 Task: Search one way flight ticket for 1 adult, 1 child, 1 infant in seat in premium economy from Syracuse: Syracuse Hancock International Airport to Riverton: Central Wyoming Regional Airport (was Riverton Regional) on 8-4-2023. Choice of flights is Singapure airlines. Number of bags: 2 carry on bags and 4 checked bags. Price is upto 105000. Outbound departure time preference is 17:00.
Action: Mouse moved to (337, 284)
Screenshot: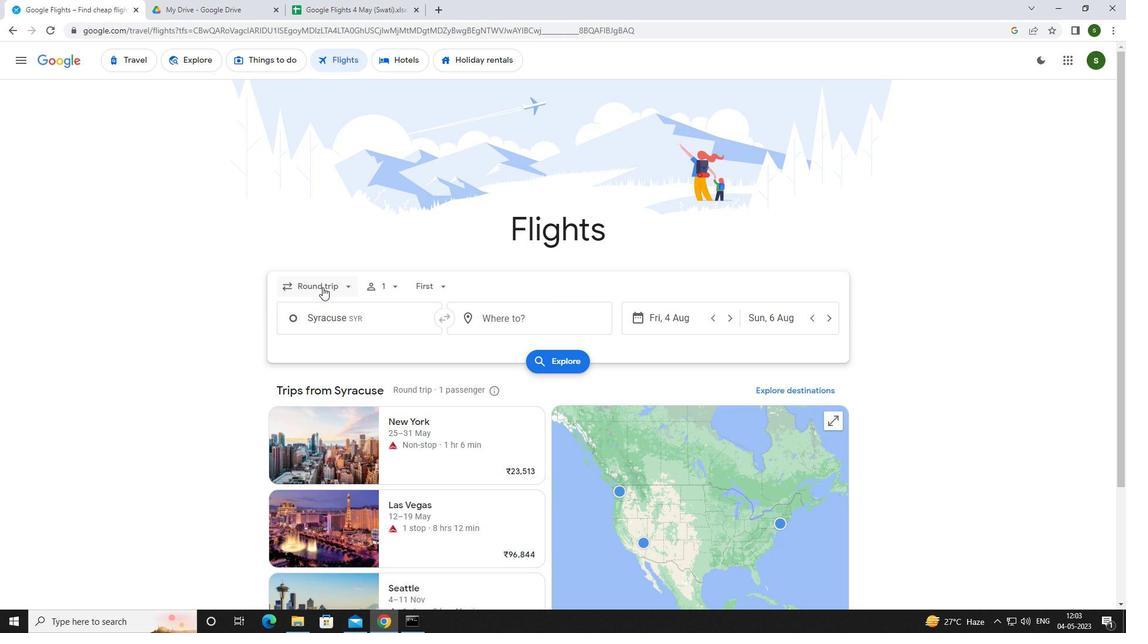 
Action: Mouse pressed left at (337, 284)
Screenshot: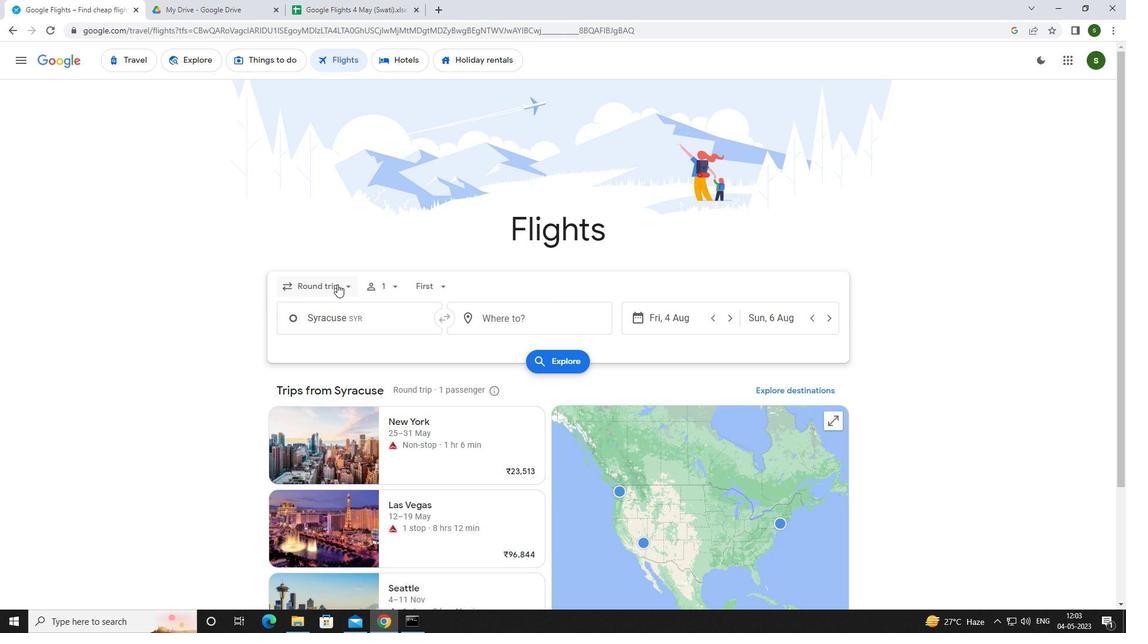 
Action: Mouse moved to (339, 341)
Screenshot: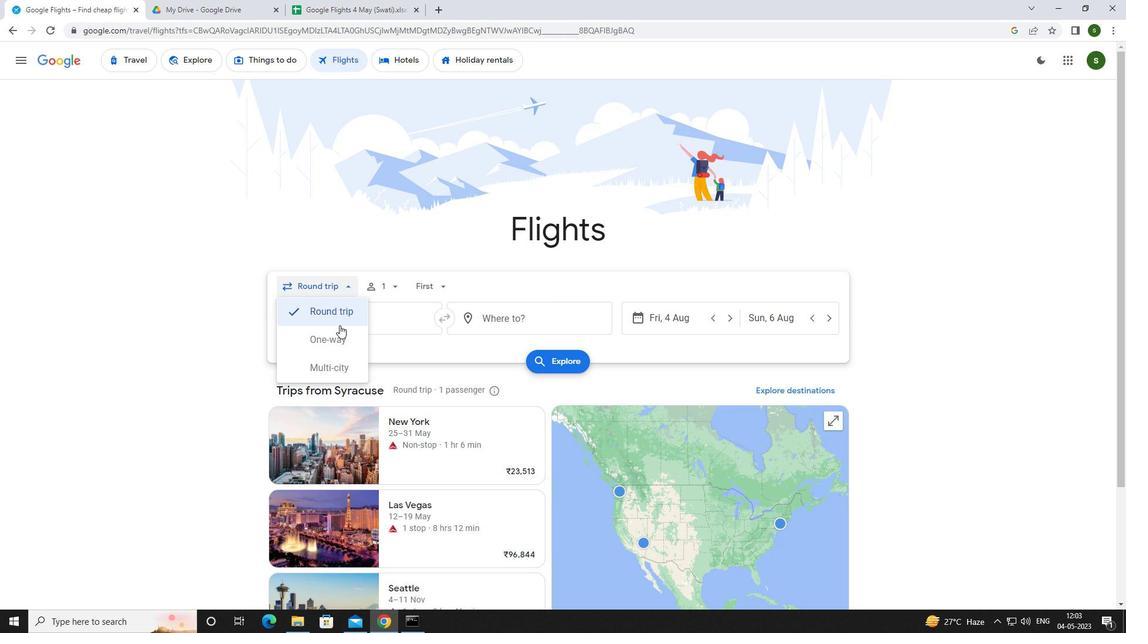 
Action: Mouse pressed left at (339, 341)
Screenshot: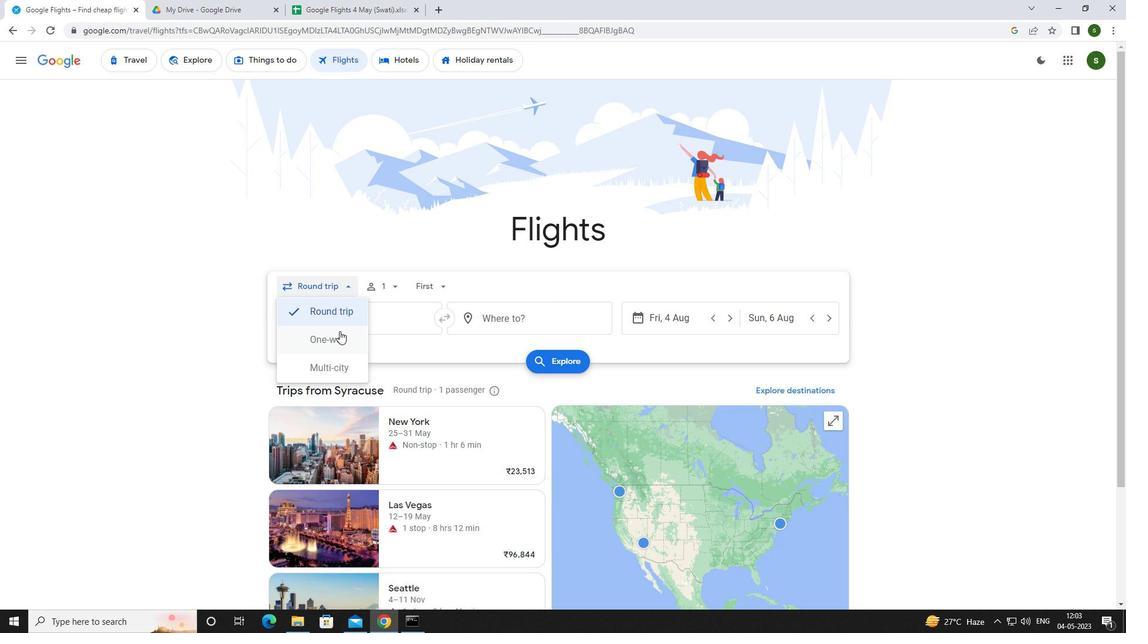 
Action: Mouse moved to (390, 286)
Screenshot: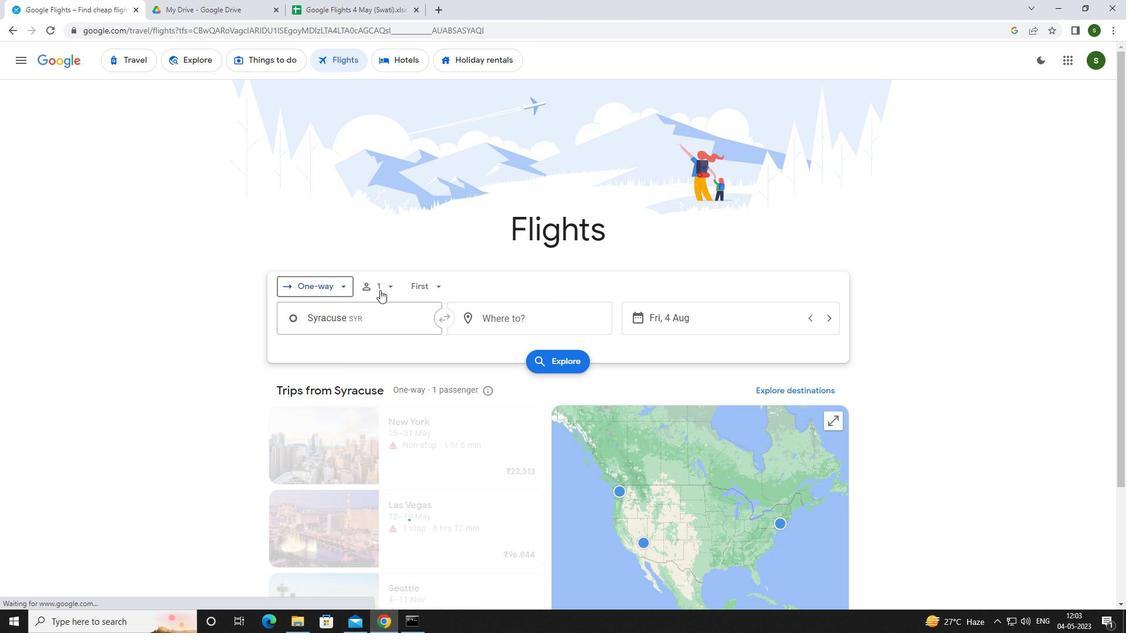 
Action: Mouse pressed left at (390, 286)
Screenshot: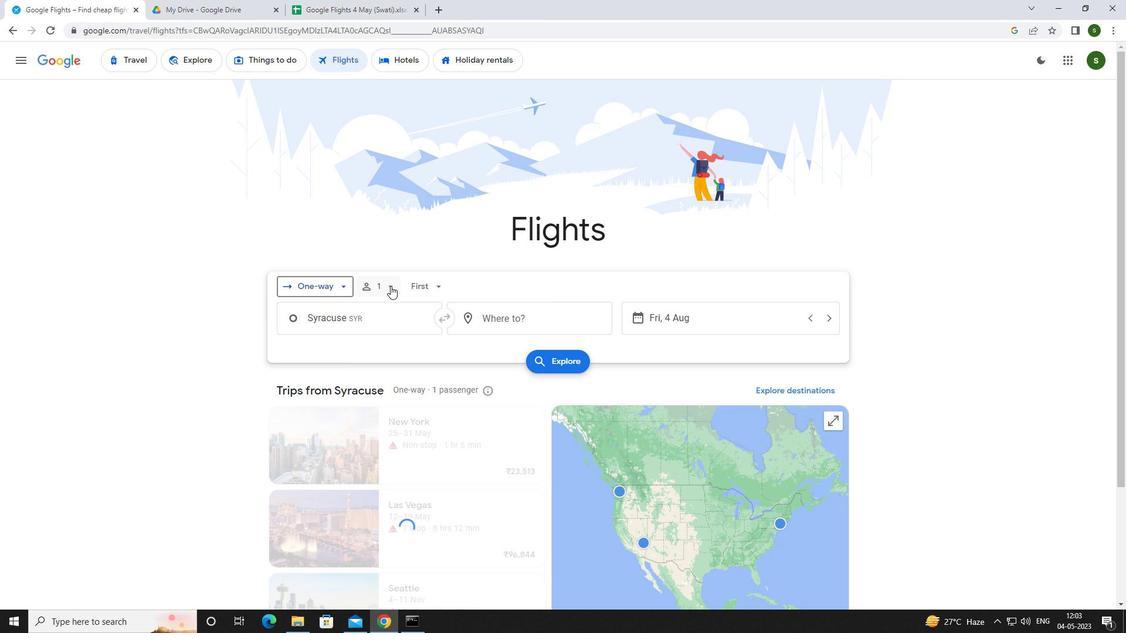 
Action: Mouse moved to (481, 345)
Screenshot: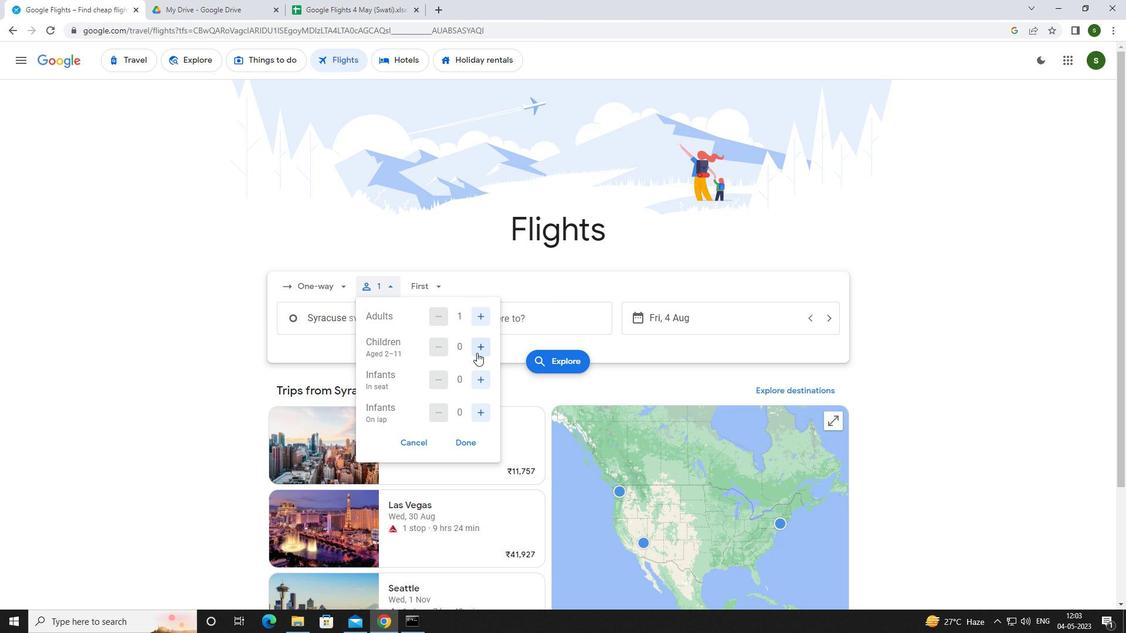
Action: Mouse pressed left at (481, 345)
Screenshot: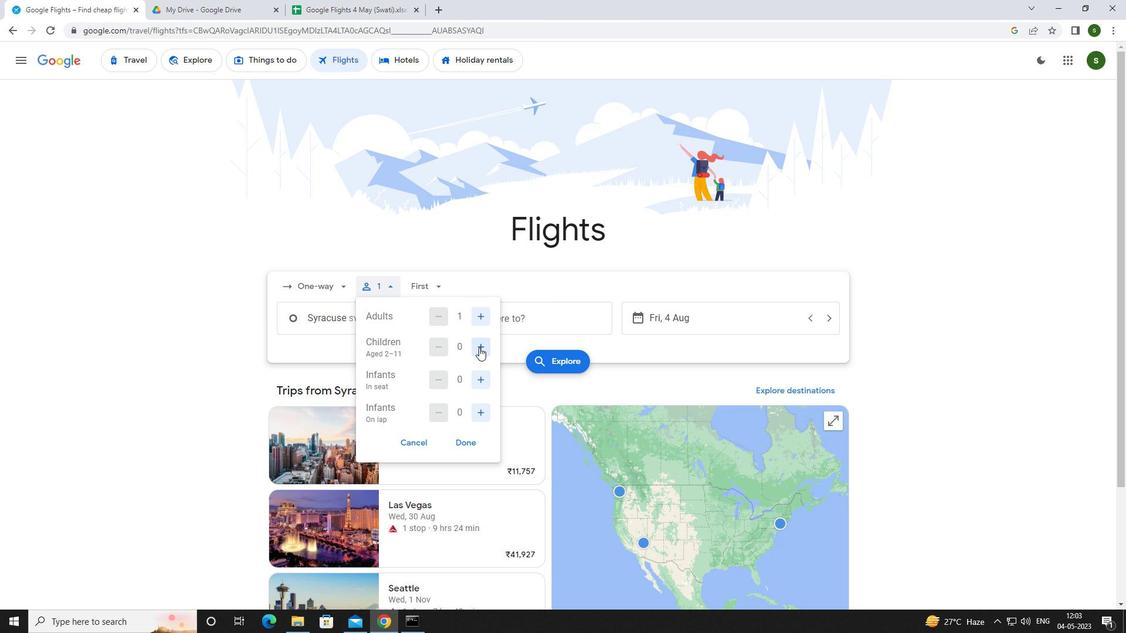 
Action: Mouse moved to (479, 379)
Screenshot: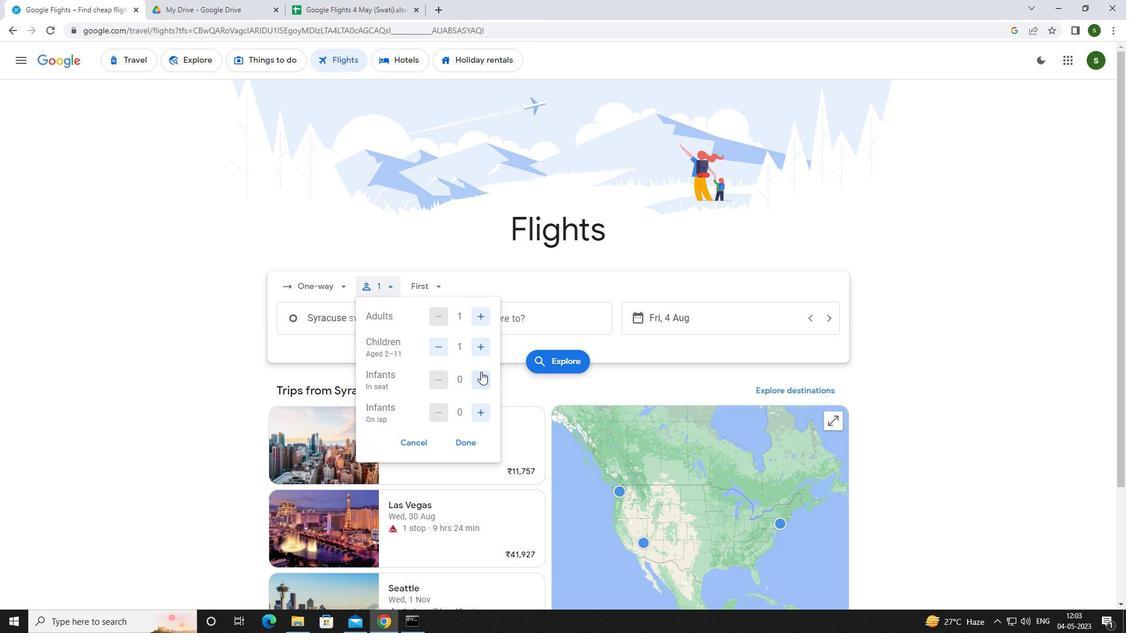 
Action: Mouse pressed left at (479, 379)
Screenshot: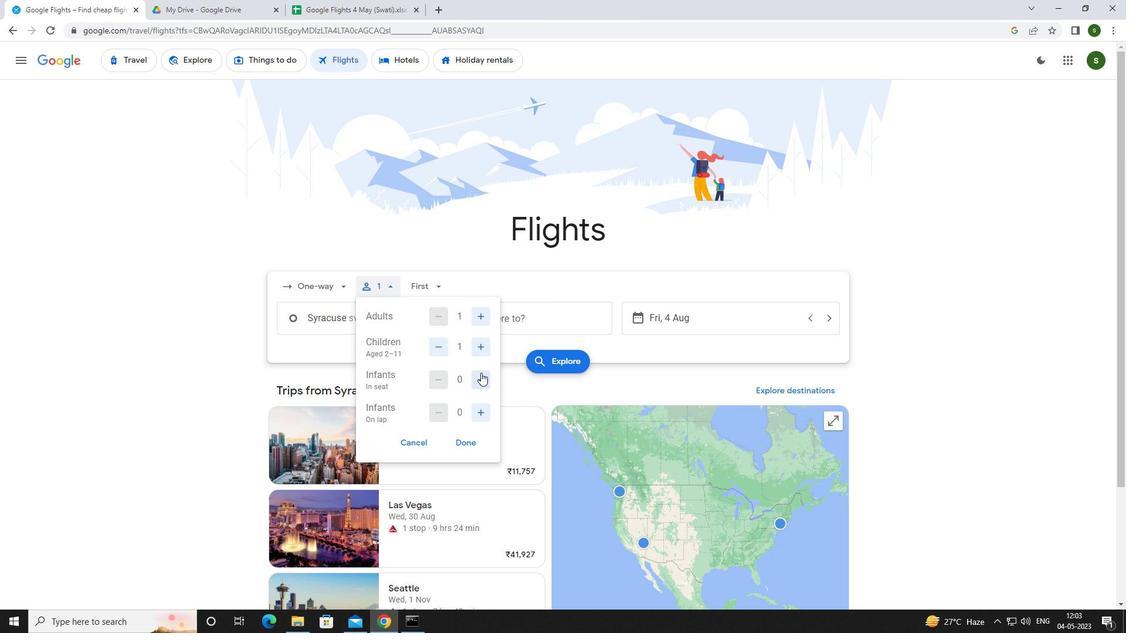 
Action: Mouse moved to (441, 284)
Screenshot: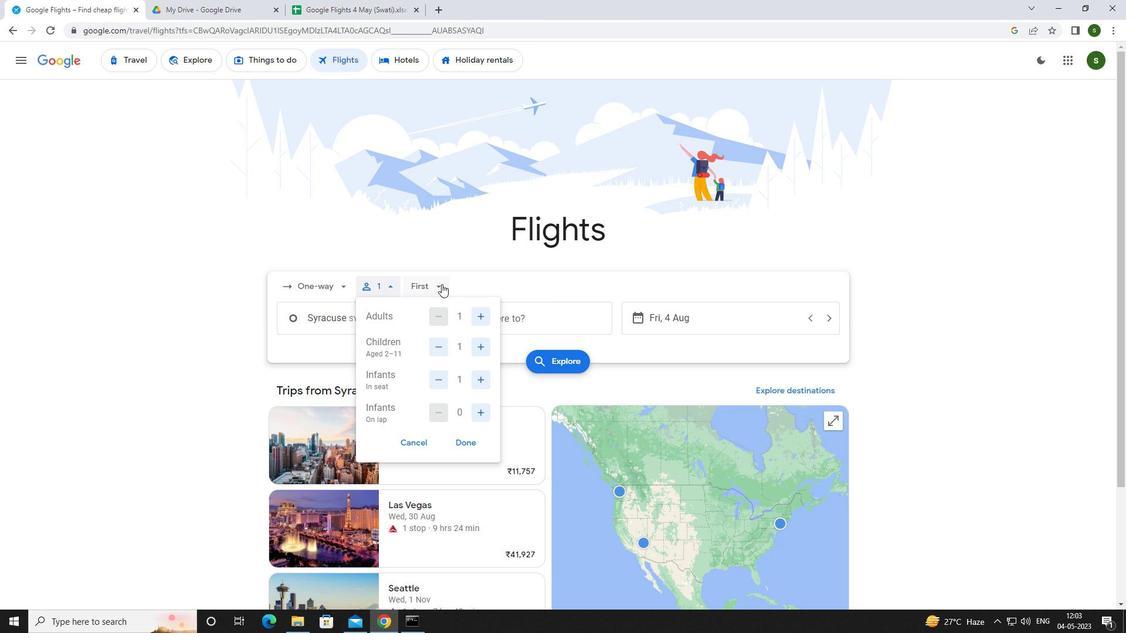 
Action: Mouse pressed left at (441, 284)
Screenshot: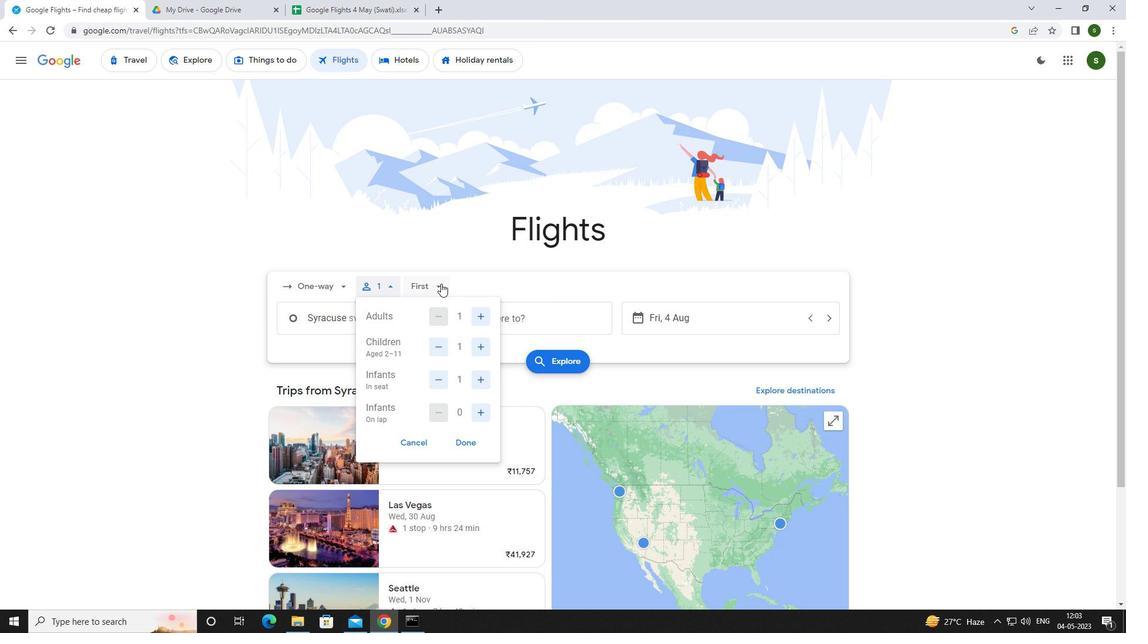 
Action: Mouse moved to (452, 340)
Screenshot: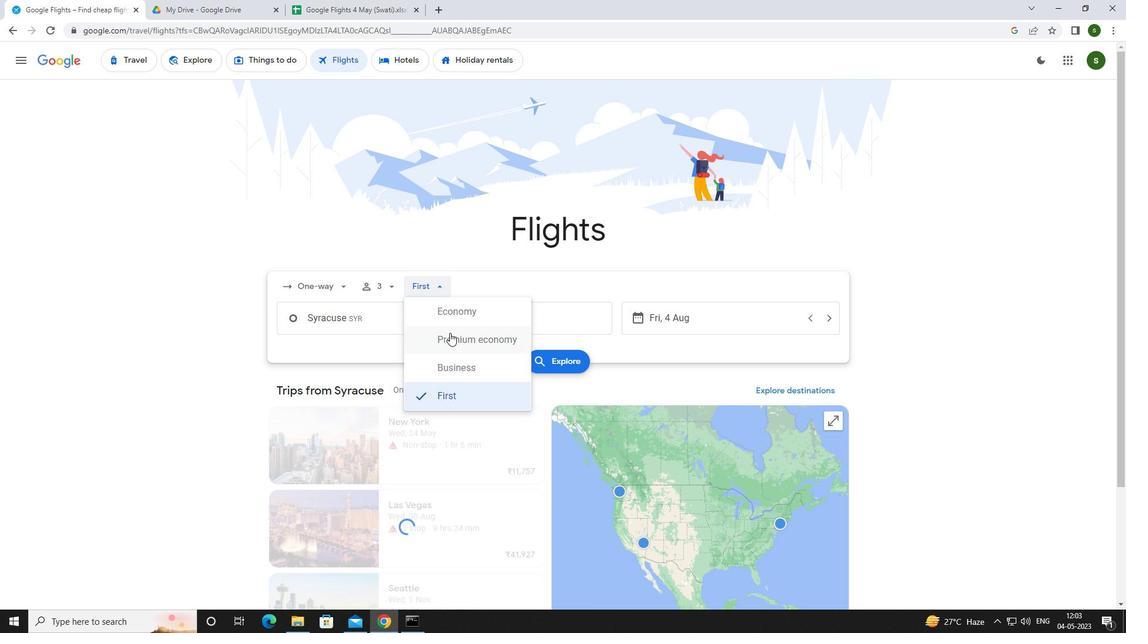 
Action: Mouse pressed left at (452, 340)
Screenshot: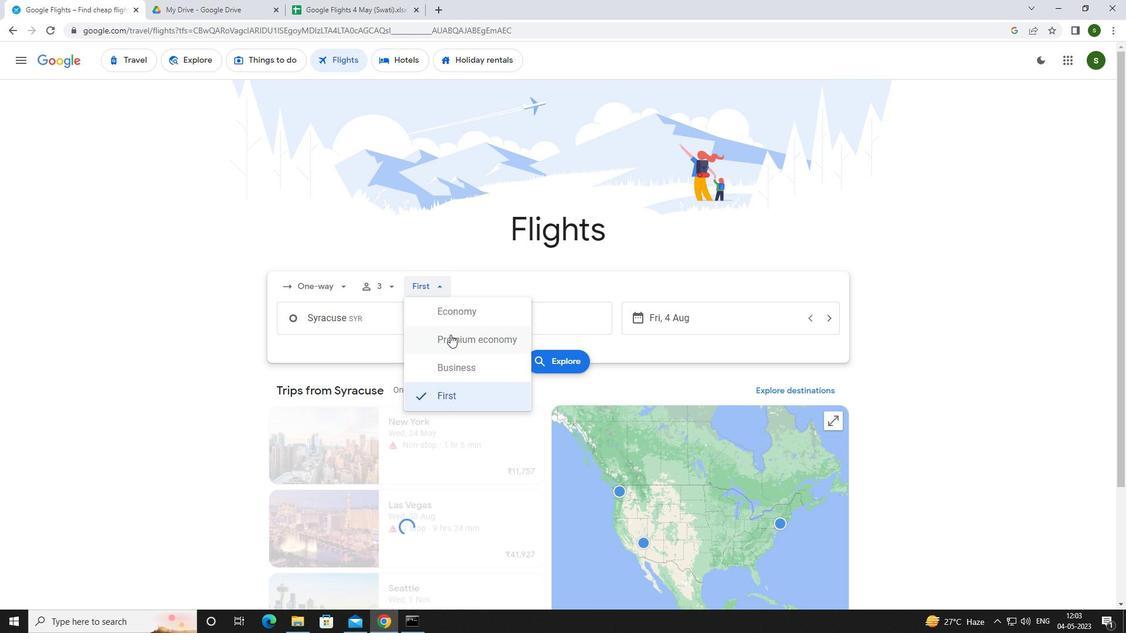 
Action: Mouse moved to (388, 321)
Screenshot: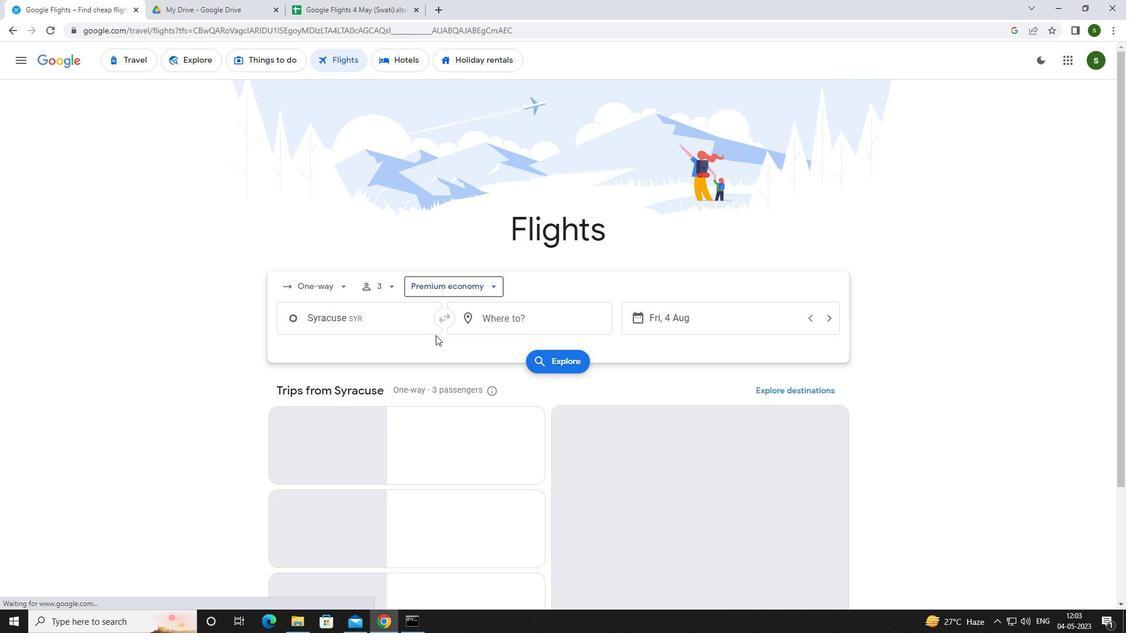 
Action: Mouse pressed left at (388, 321)
Screenshot: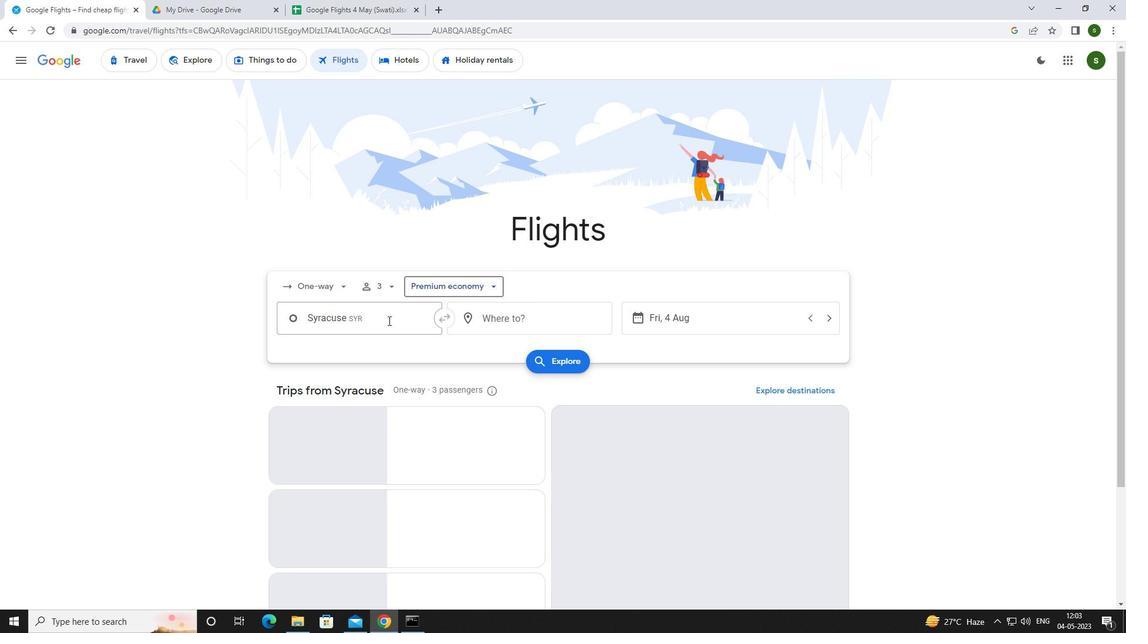 
Action: Key pressed <Key.caps_lock>s<Key.caps_lock>yracuse
Screenshot: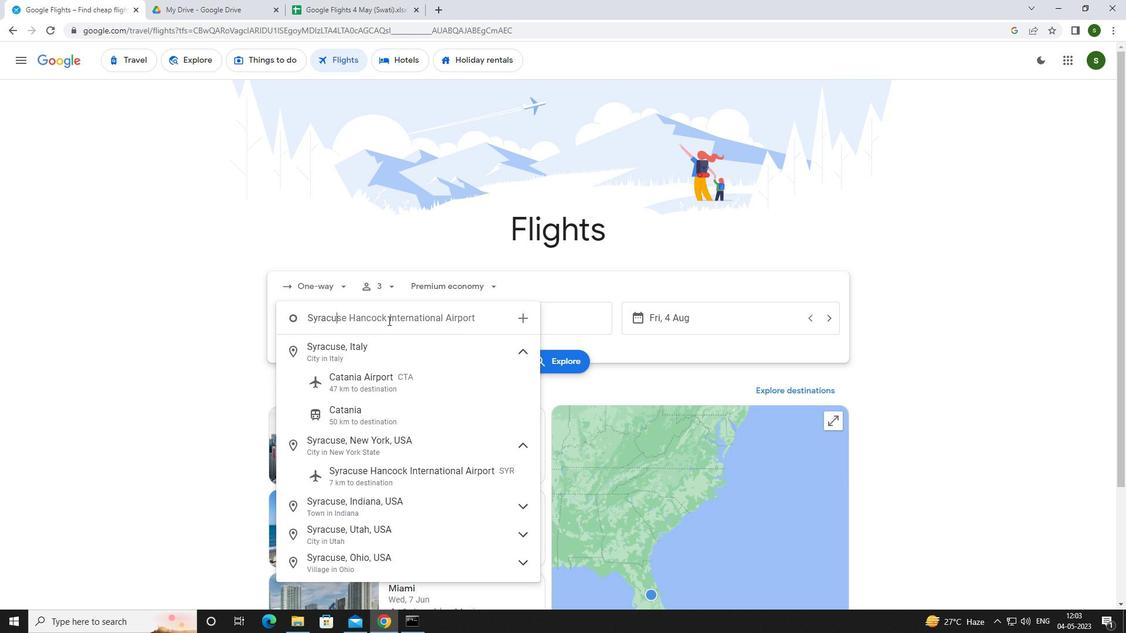 
Action: Mouse moved to (418, 477)
Screenshot: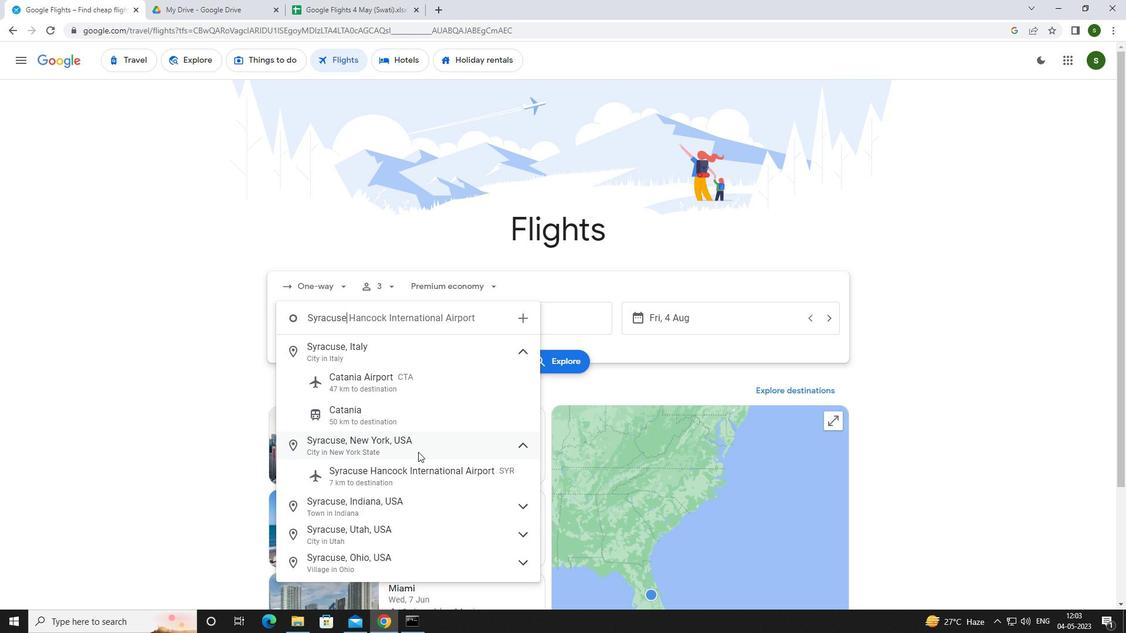 
Action: Mouse pressed left at (418, 477)
Screenshot: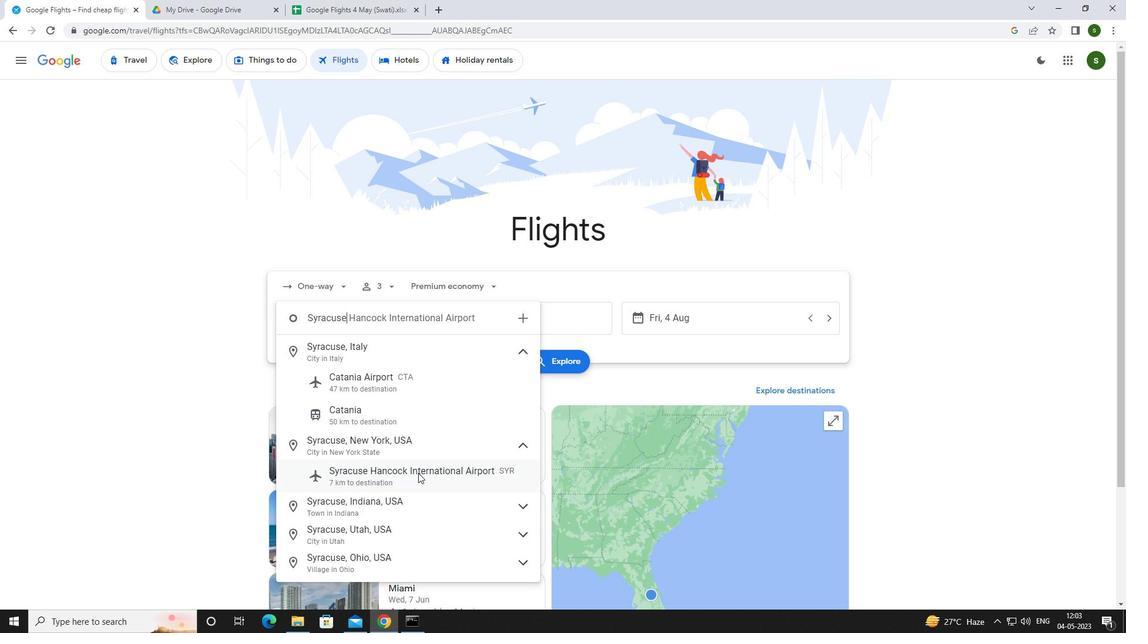 
Action: Mouse moved to (549, 323)
Screenshot: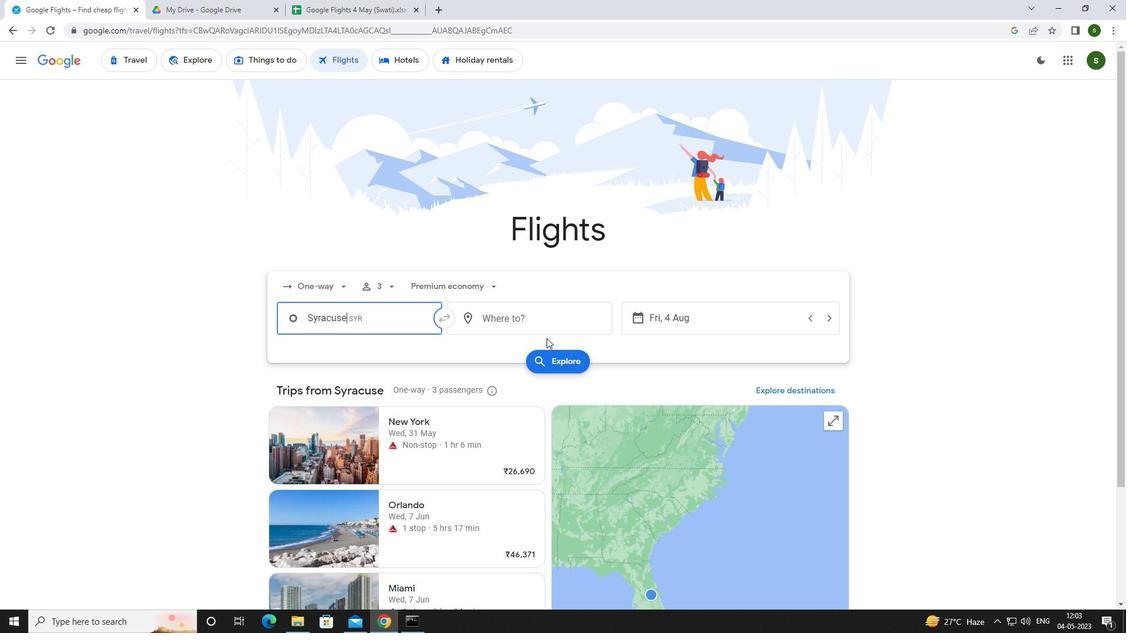 
Action: Mouse pressed left at (549, 323)
Screenshot: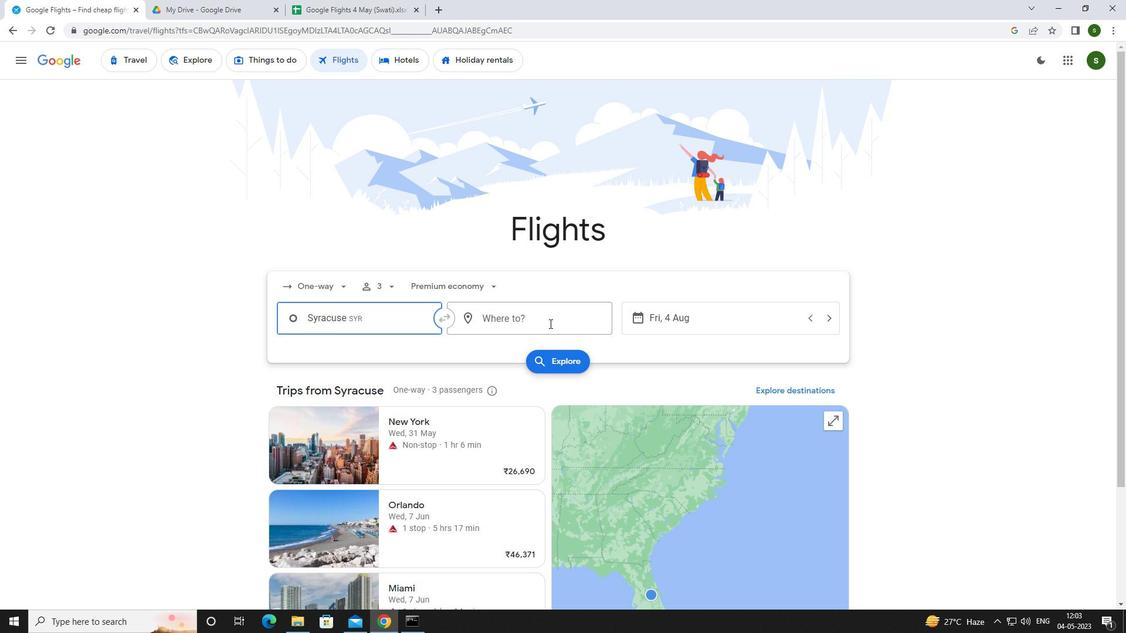
Action: Mouse moved to (550, 322)
Screenshot: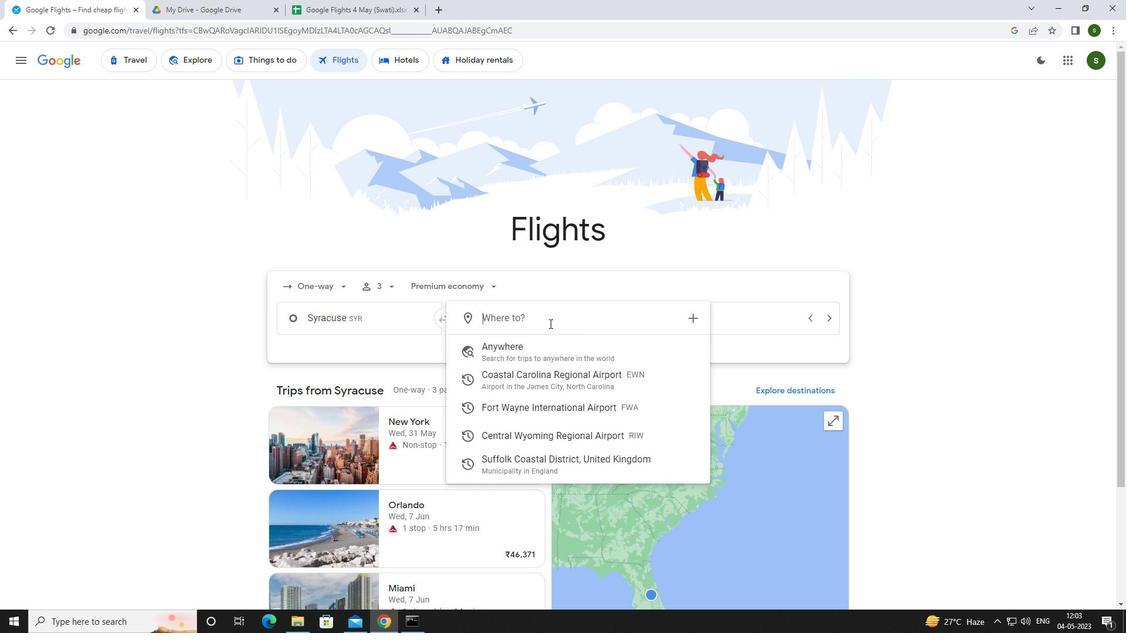 
Action: Key pressed <Key.caps_lock>r<Key.caps_lock>iverton
Screenshot: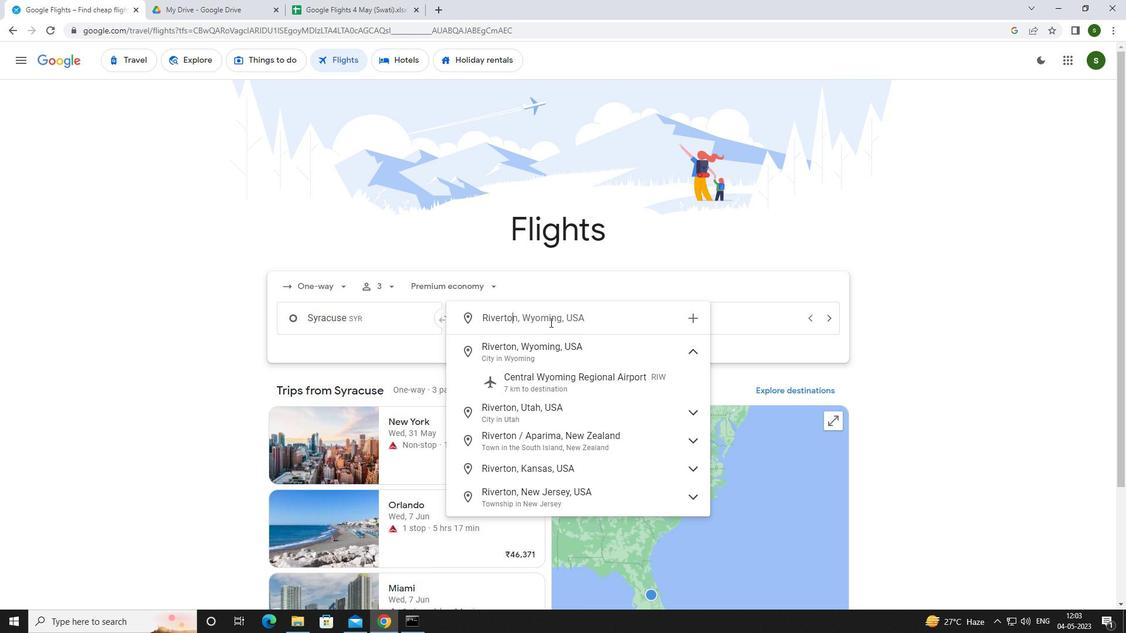 
Action: Mouse moved to (581, 380)
Screenshot: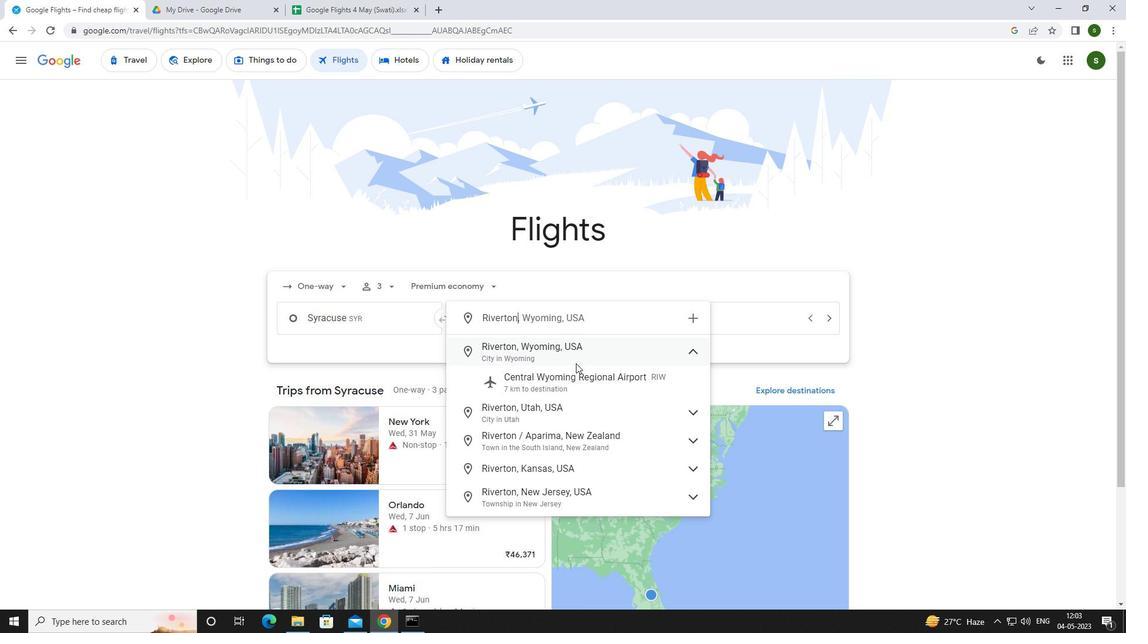 
Action: Mouse pressed left at (581, 380)
Screenshot: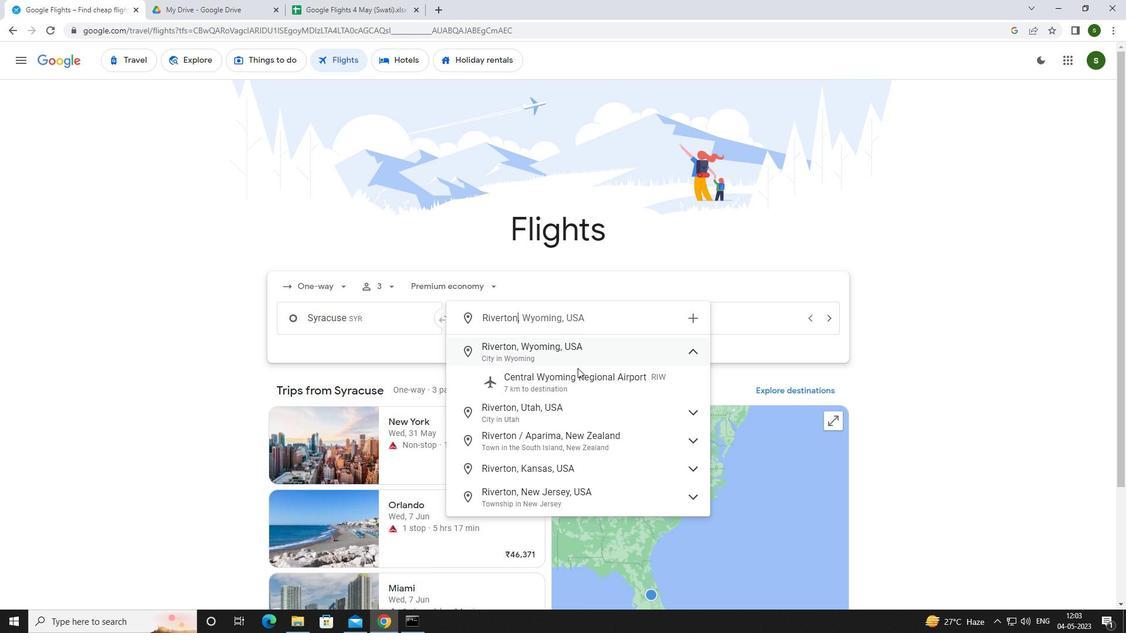 
Action: Mouse moved to (707, 321)
Screenshot: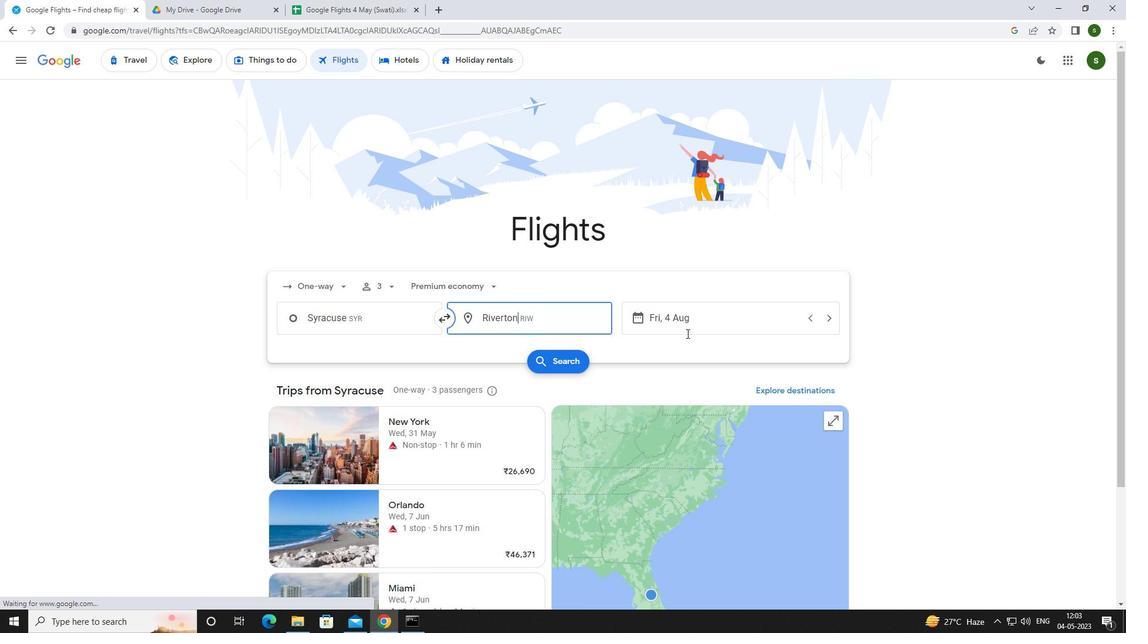 
Action: Mouse pressed left at (707, 321)
Screenshot: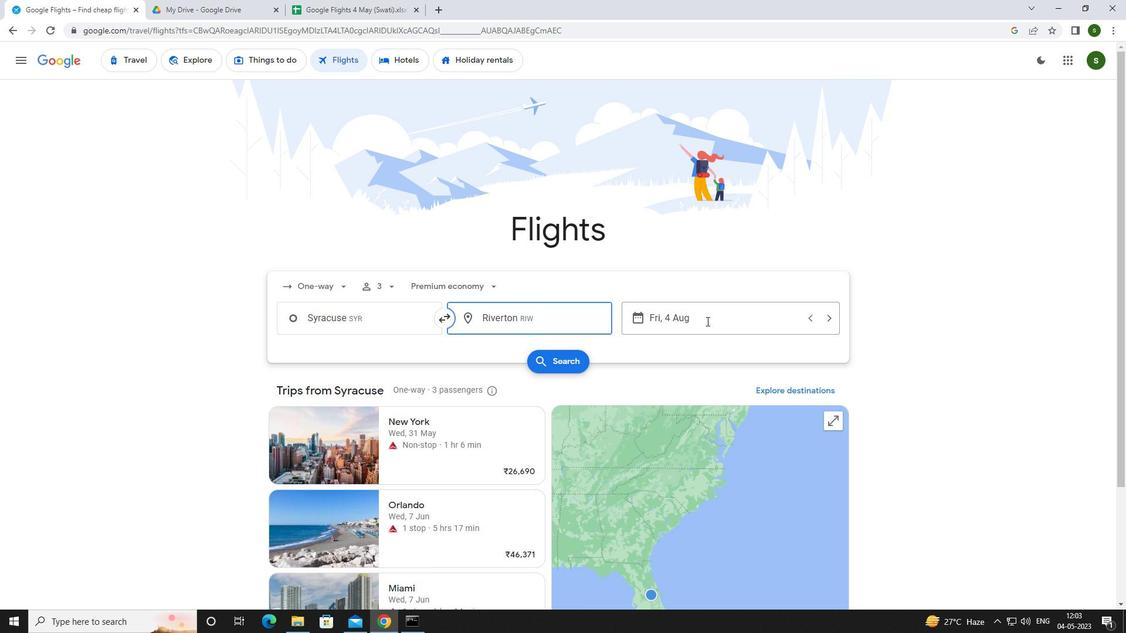 
Action: Mouse moved to (561, 396)
Screenshot: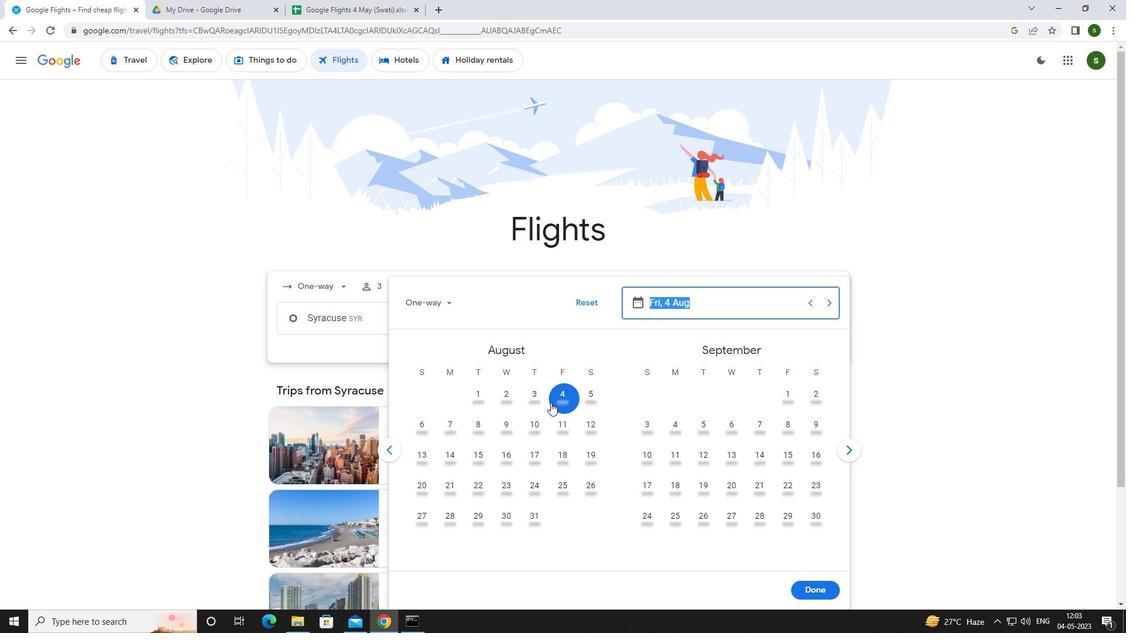 
Action: Mouse pressed left at (561, 396)
Screenshot: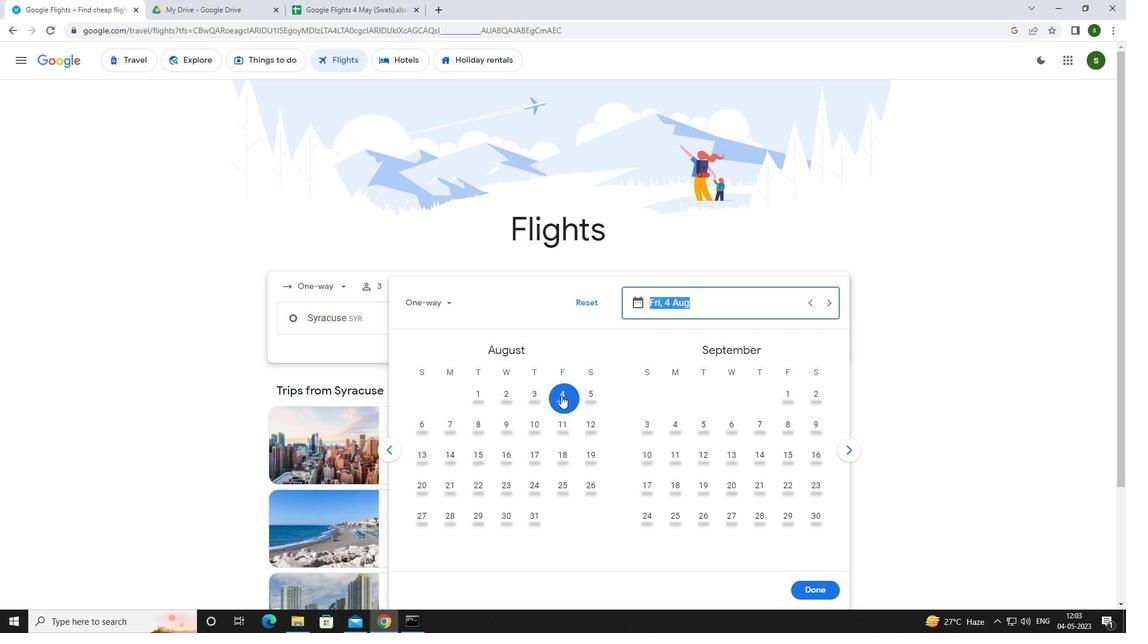 
Action: Mouse moved to (823, 593)
Screenshot: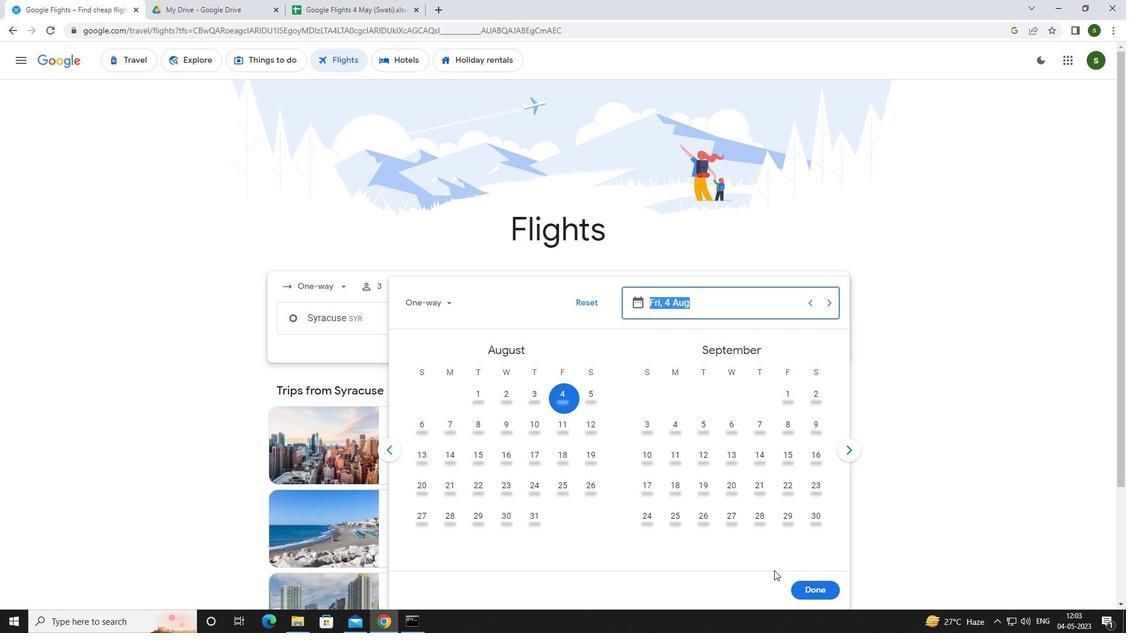 
Action: Mouse pressed left at (823, 593)
Screenshot: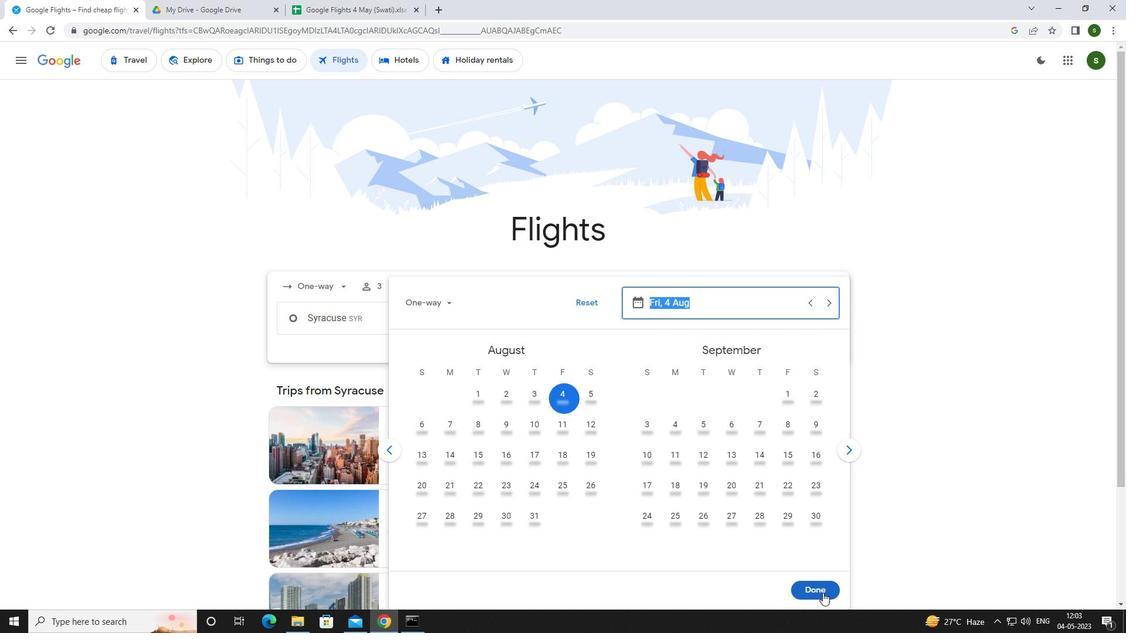 
Action: Mouse moved to (571, 353)
Screenshot: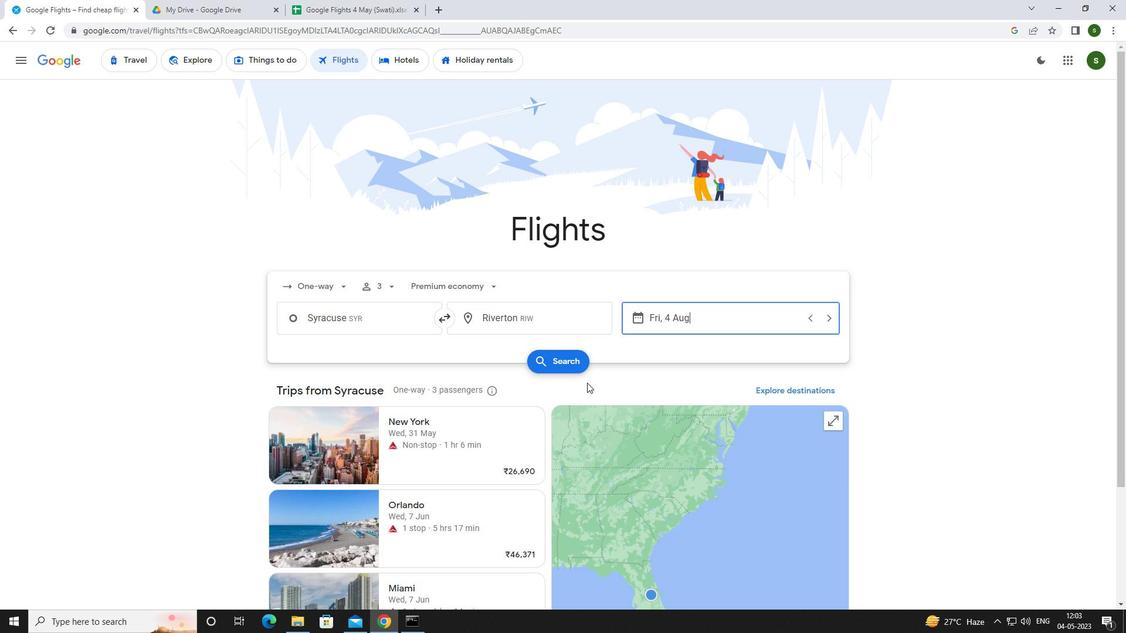 
Action: Mouse pressed left at (571, 353)
Screenshot: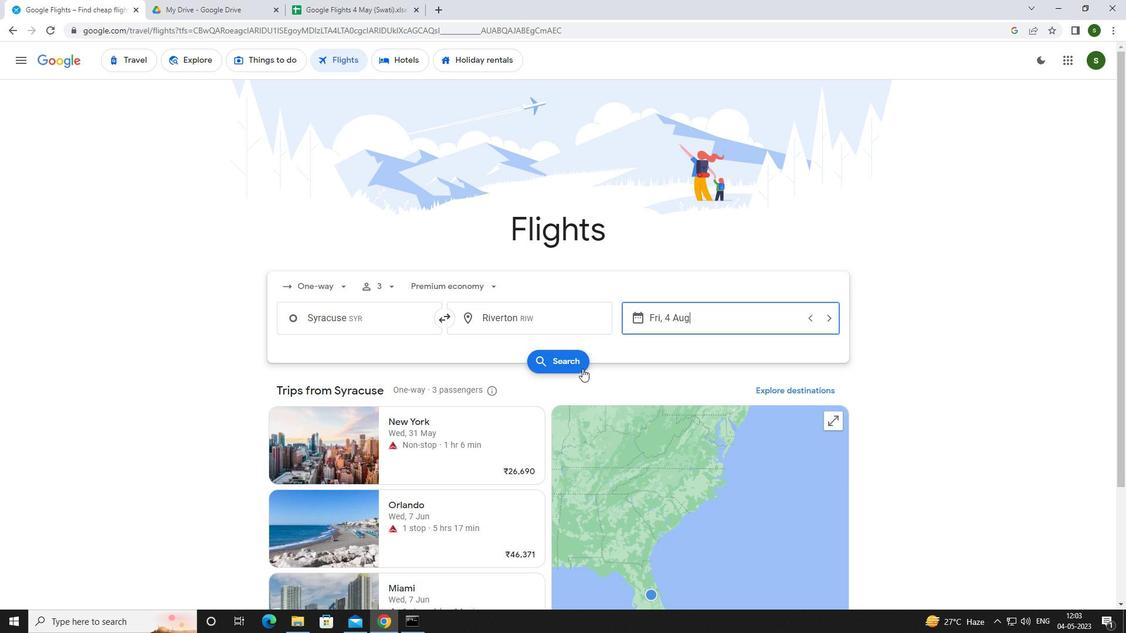 
Action: Mouse moved to (300, 165)
Screenshot: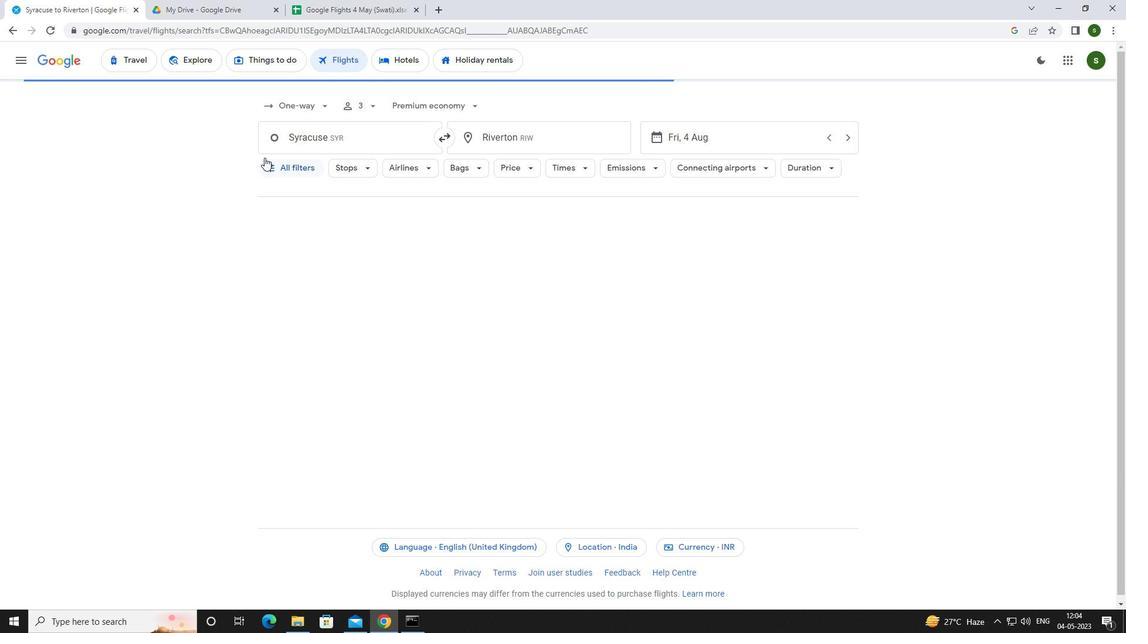 
Action: Mouse pressed left at (300, 165)
Screenshot: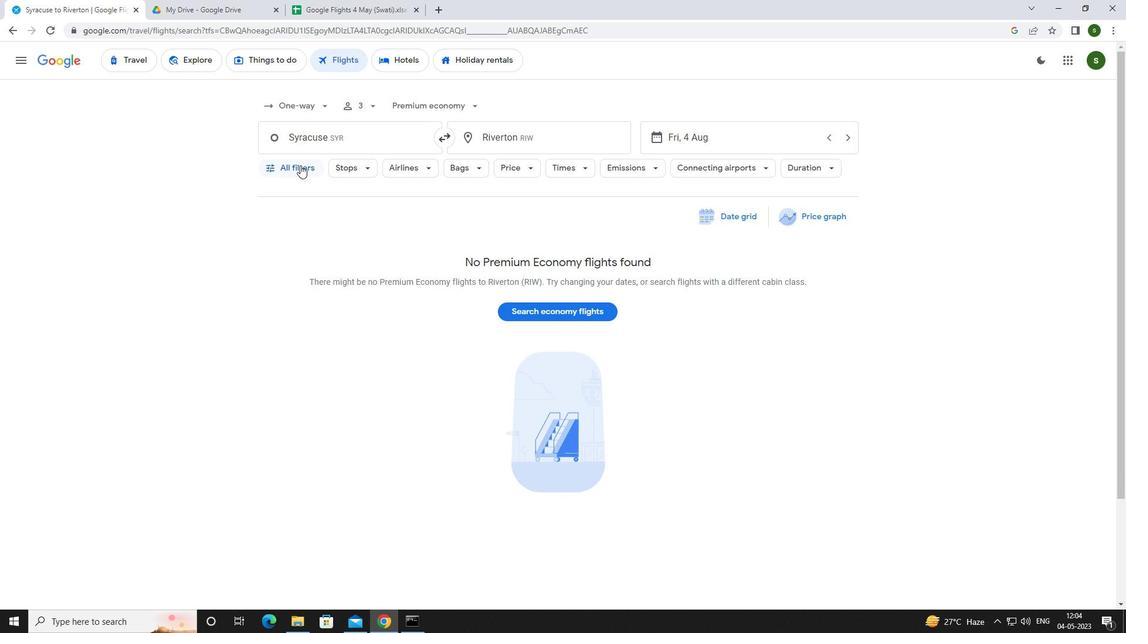 
Action: Mouse moved to (439, 419)
Screenshot: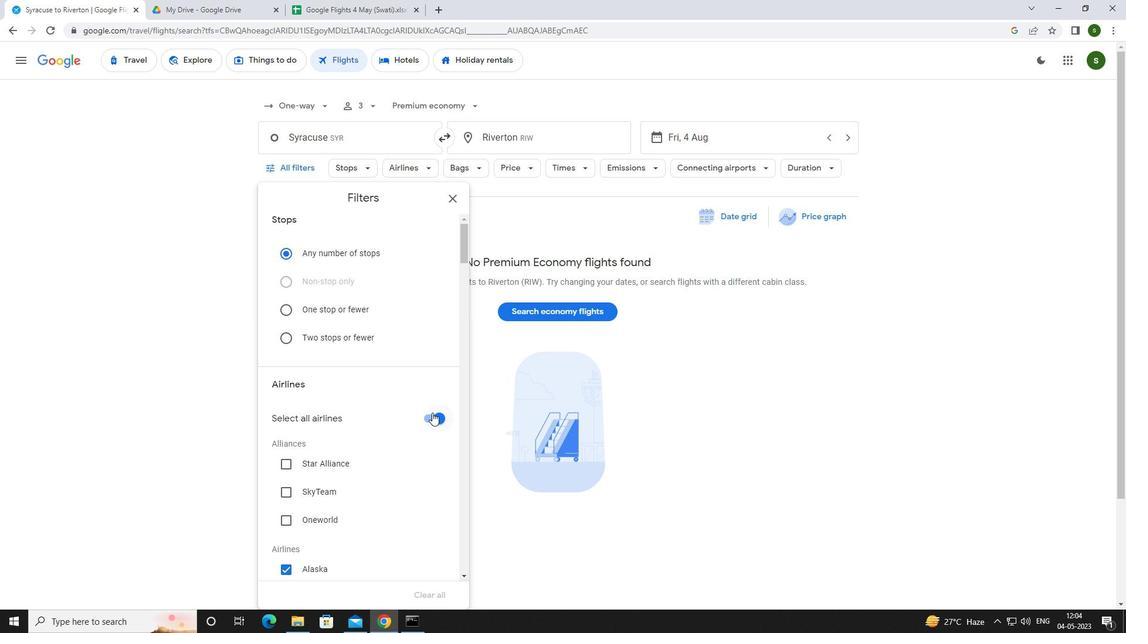 
Action: Mouse pressed left at (439, 419)
Screenshot: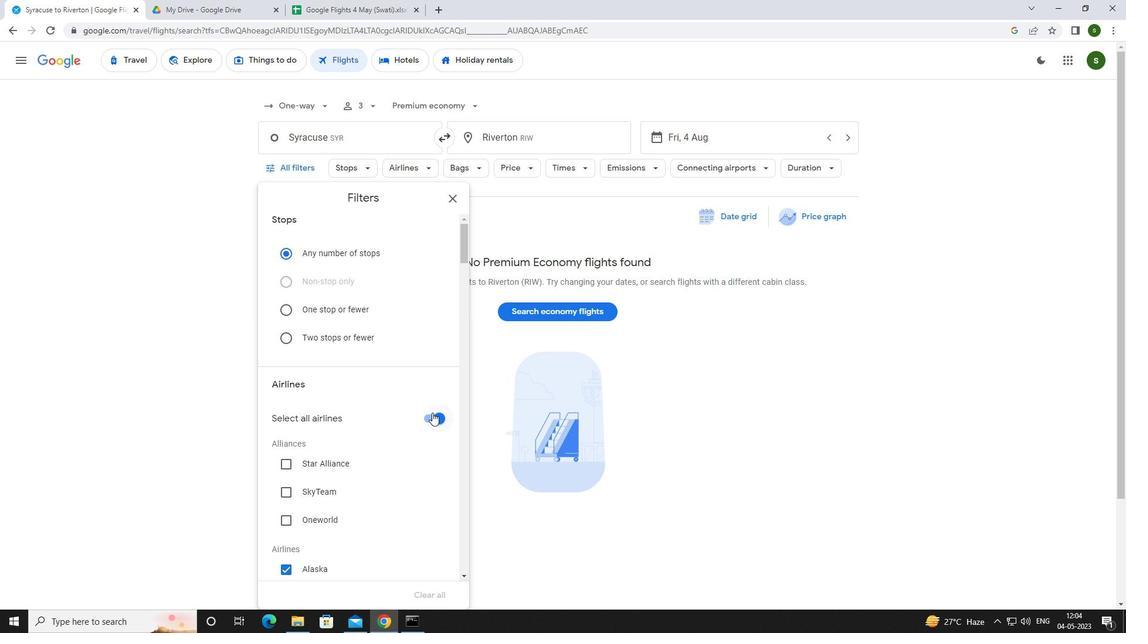 
Action: Mouse moved to (426, 402)
Screenshot: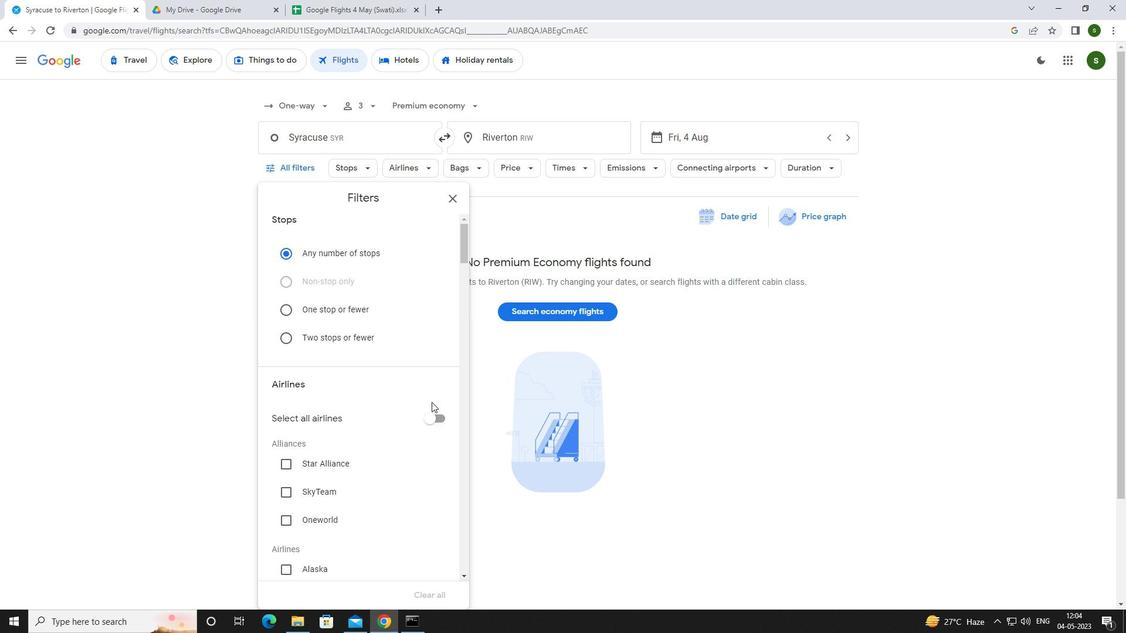 
Action: Mouse scrolled (426, 401) with delta (0, 0)
Screenshot: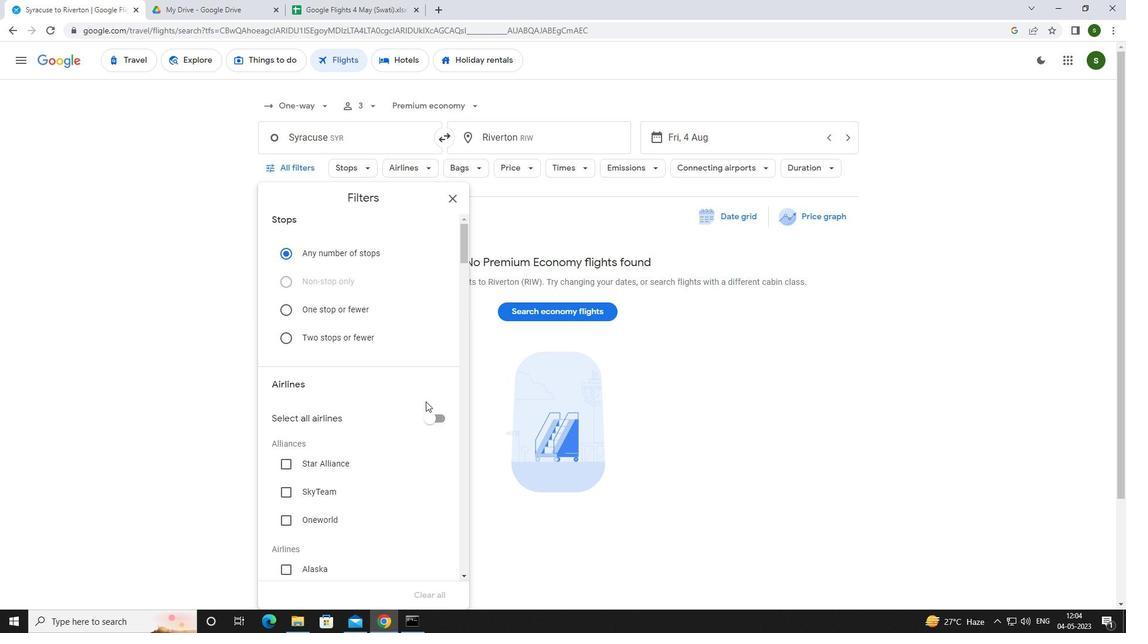 
Action: Mouse scrolled (426, 401) with delta (0, 0)
Screenshot: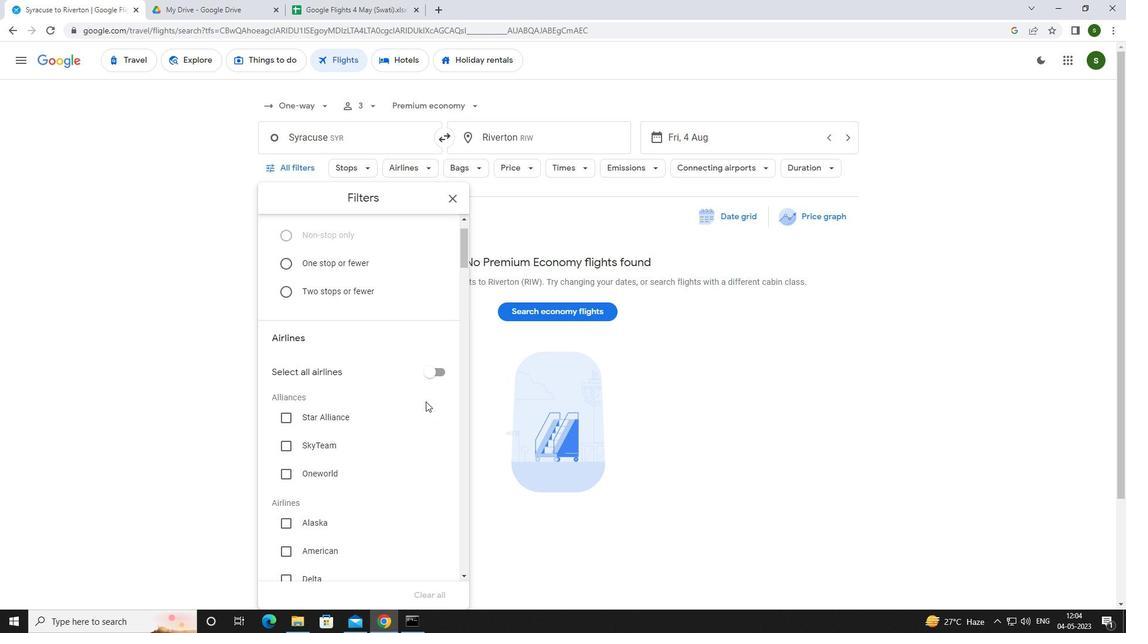 
Action: Mouse scrolled (426, 401) with delta (0, 0)
Screenshot: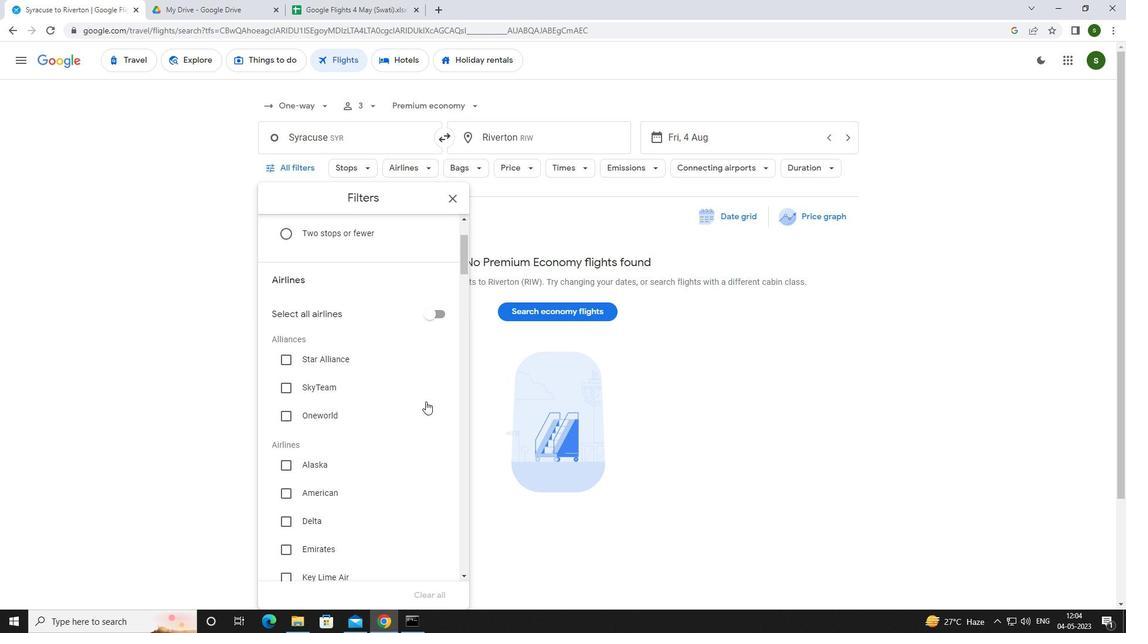 
Action: Mouse scrolled (426, 401) with delta (0, 0)
Screenshot: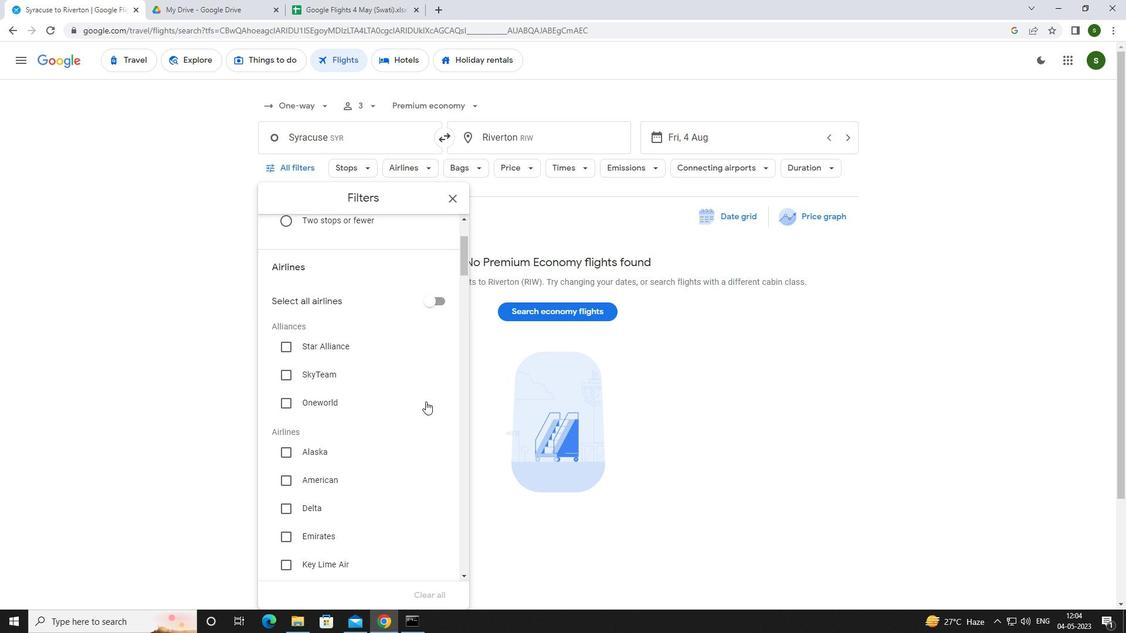 
Action: Mouse scrolled (426, 401) with delta (0, 0)
Screenshot: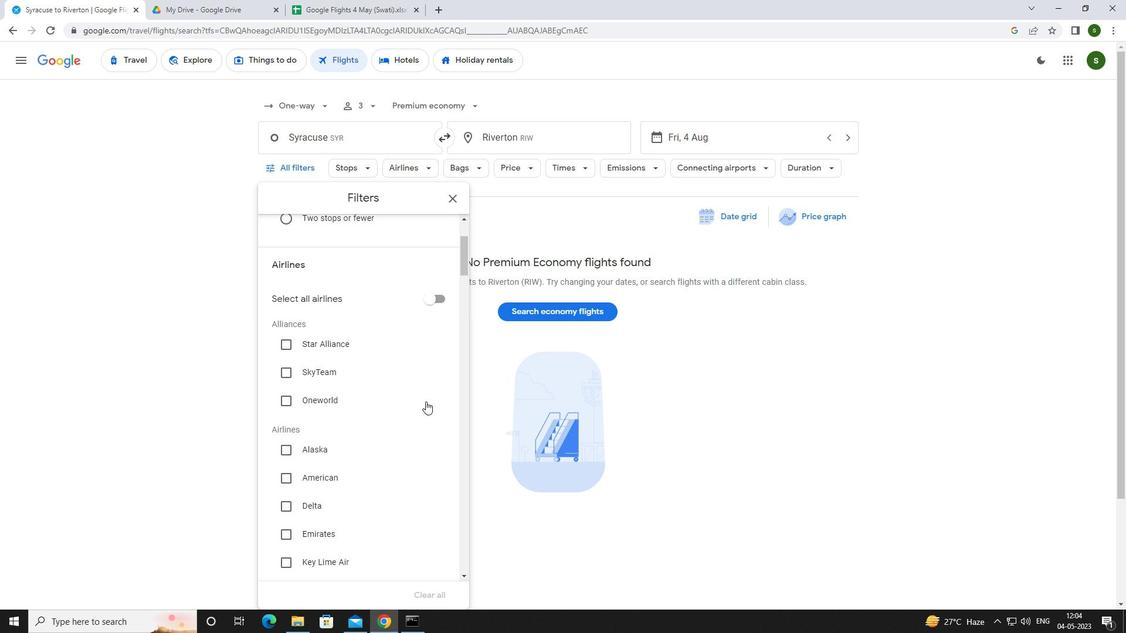 
Action: Mouse moved to (426, 399)
Screenshot: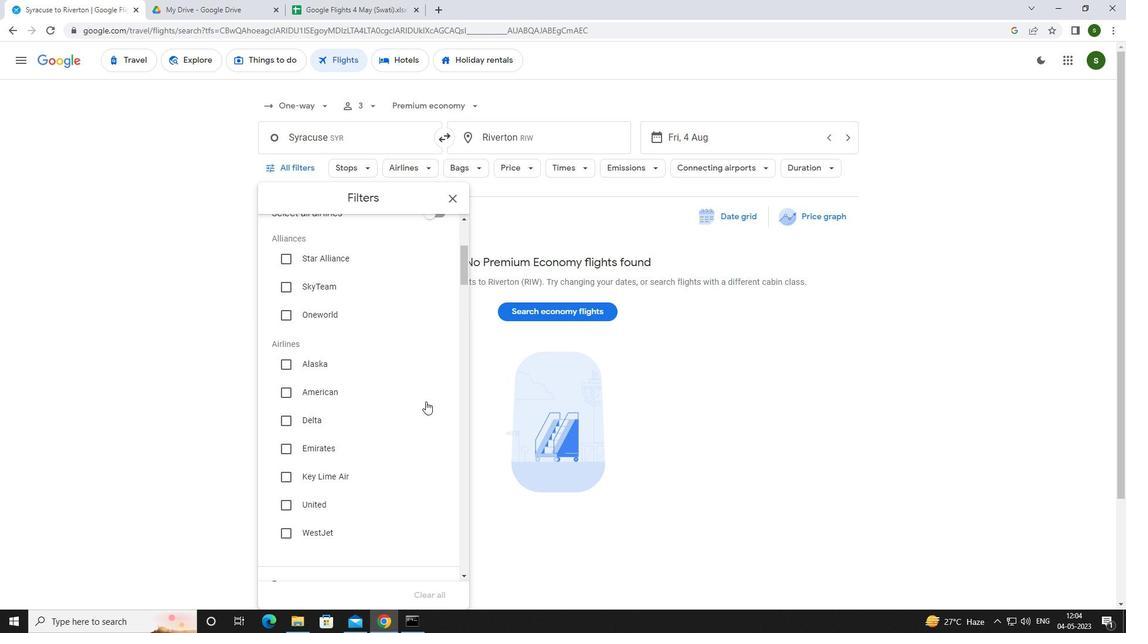 
Action: Mouse scrolled (426, 398) with delta (0, 0)
Screenshot: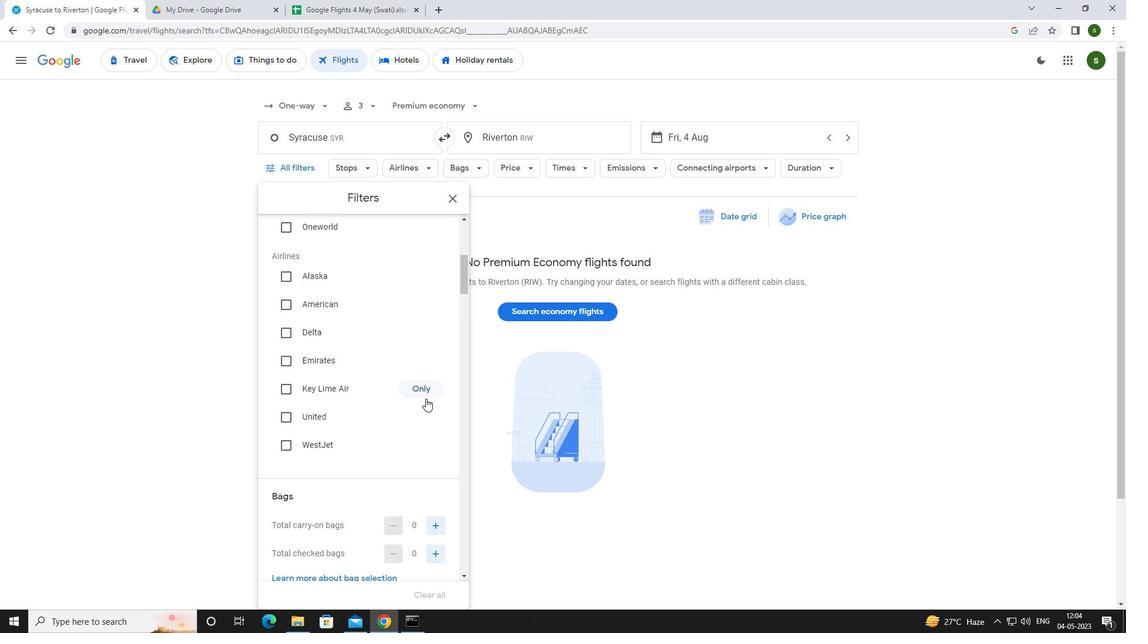 
Action: Mouse scrolled (426, 398) with delta (0, 0)
Screenshot: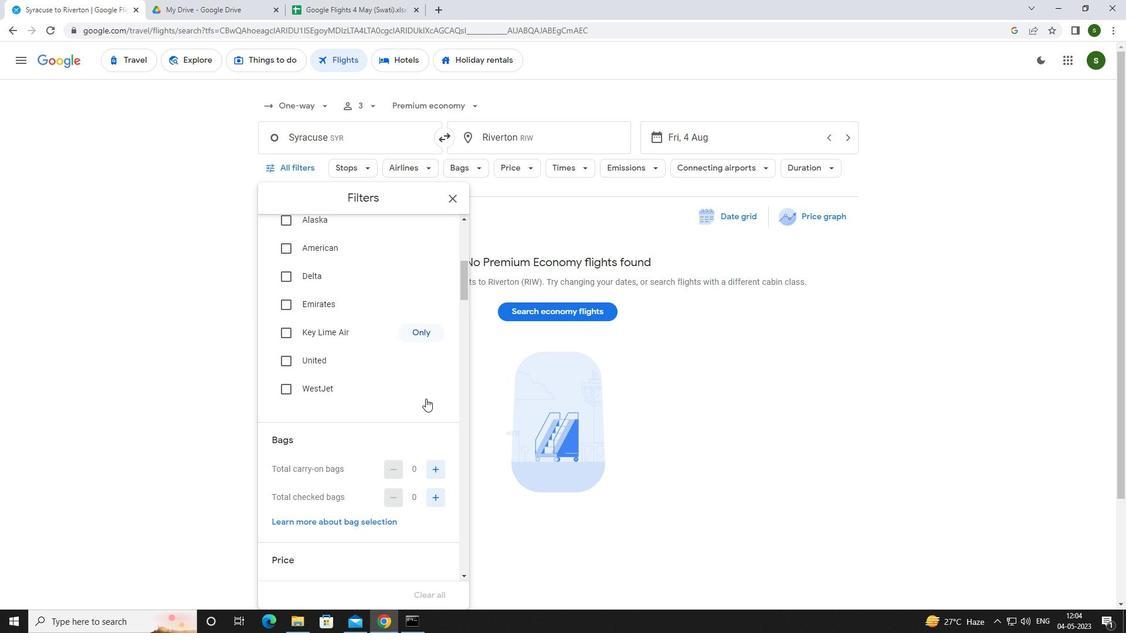 
Action: Mouse moved to (427, 403)
Screenshot: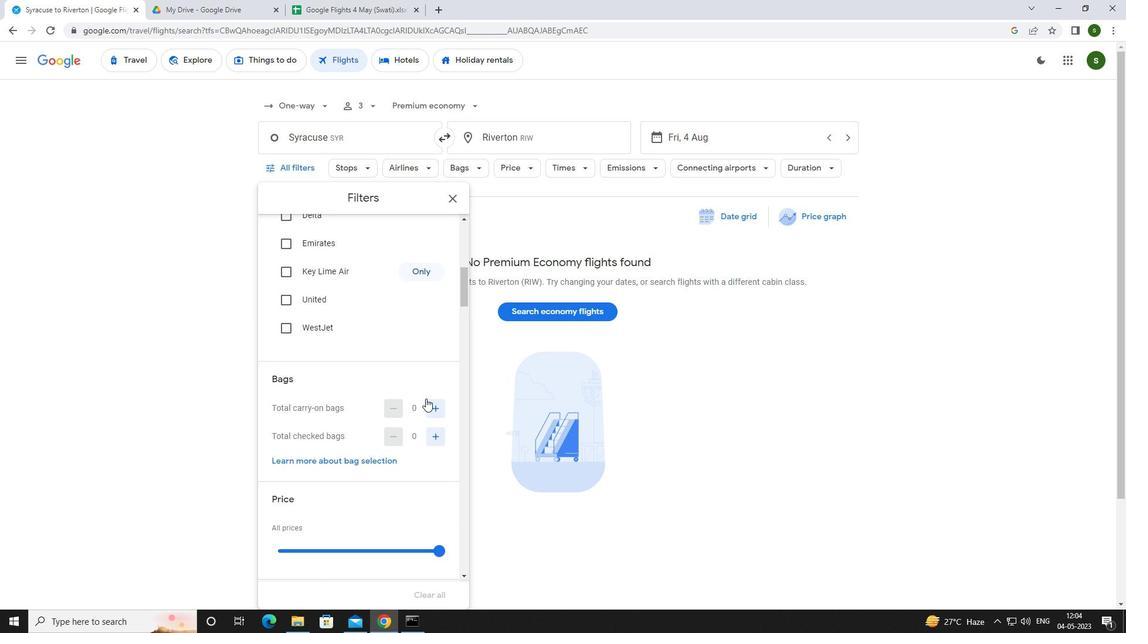 
Action: Mouse pressed left at (427, 403)
Screenshot: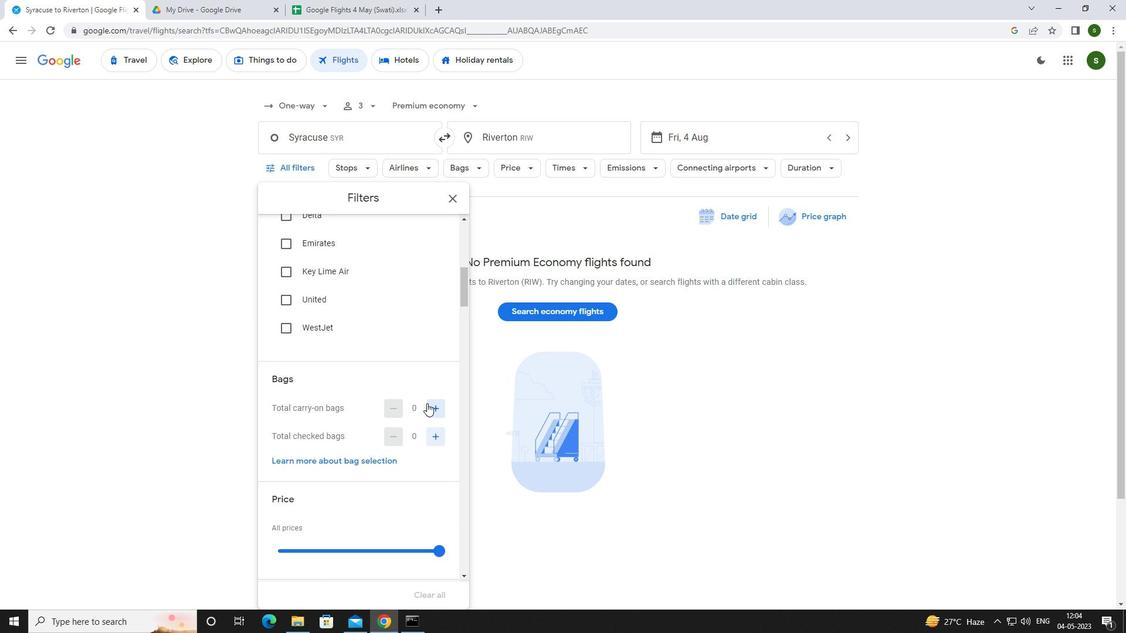 
Action: Mouse moved to (433, 434)
Screenshot: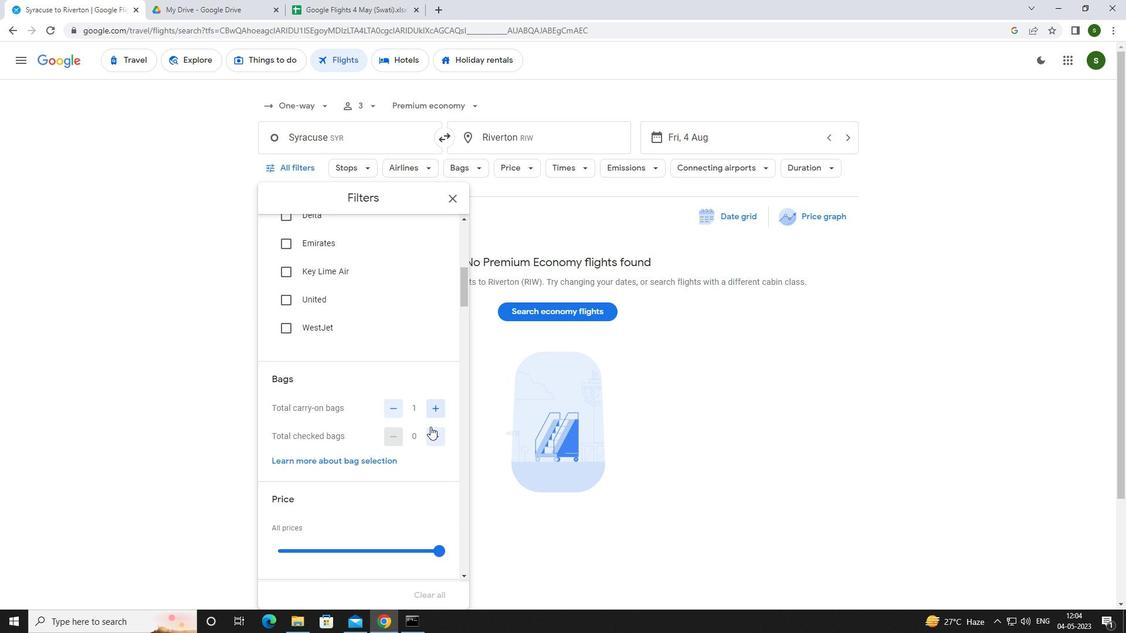 
Action: Mouse pressed left at (433, 434)
Screenshot: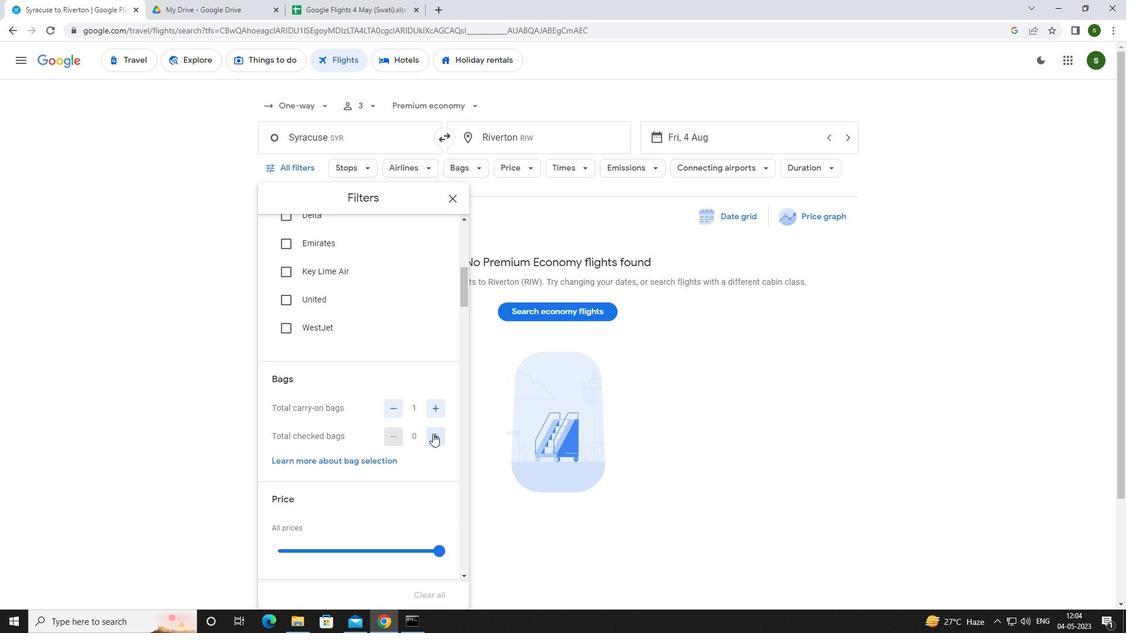 
Action: Mouse pressed left at (433, 434)
Screenshot: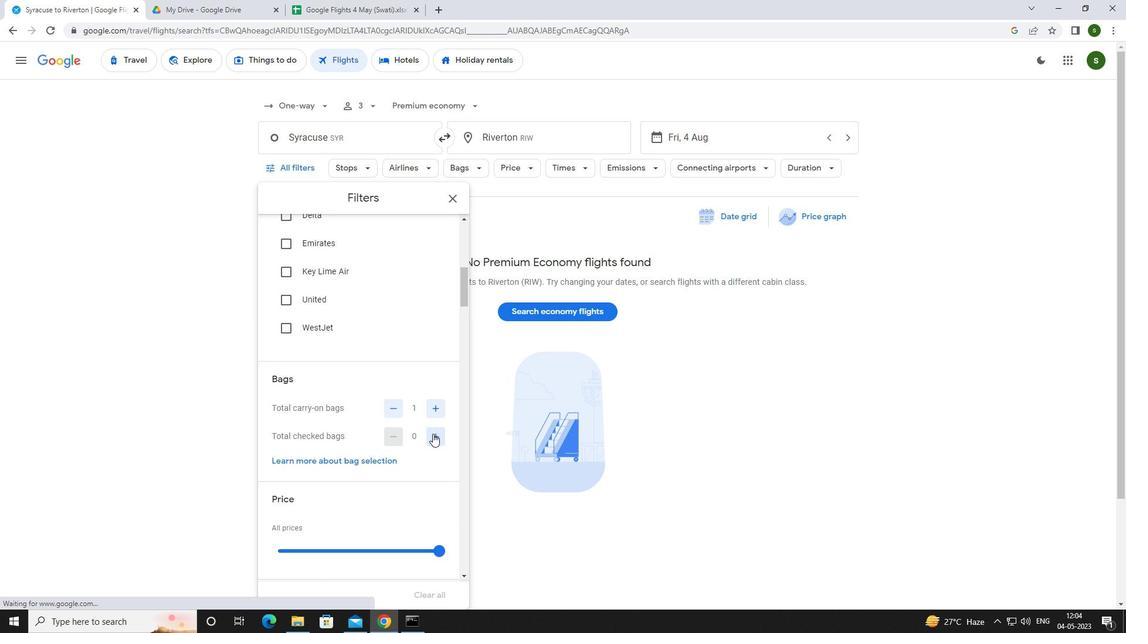 
Action: Mouse pressed left at (433, 434)
Screenshot: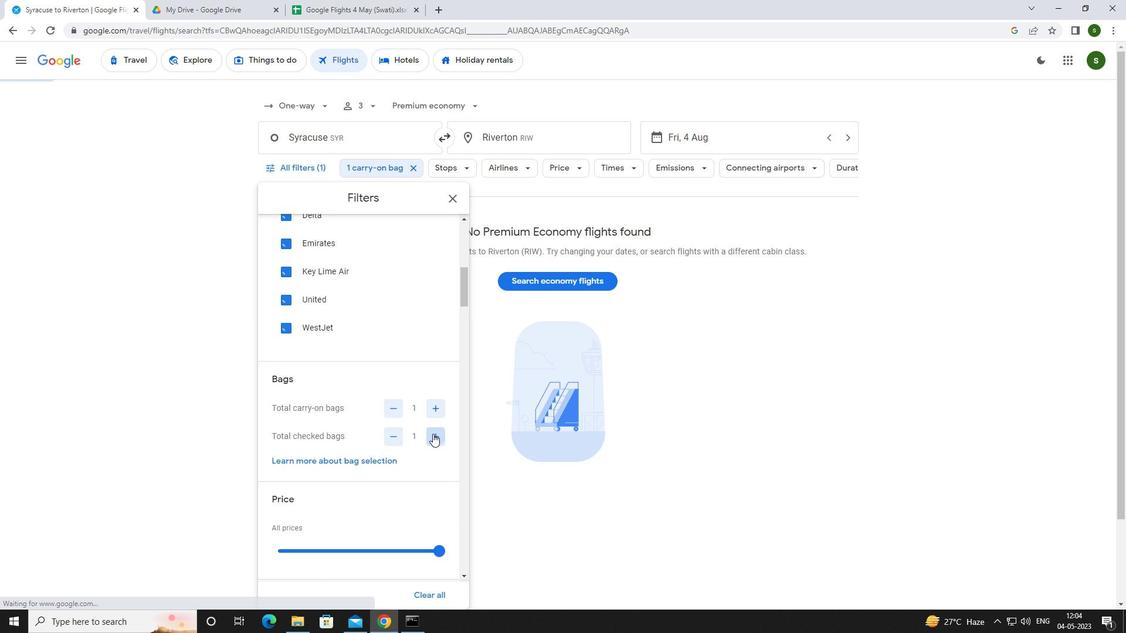 
Action: Mouse pressed left at (433, 434)
Screenshot: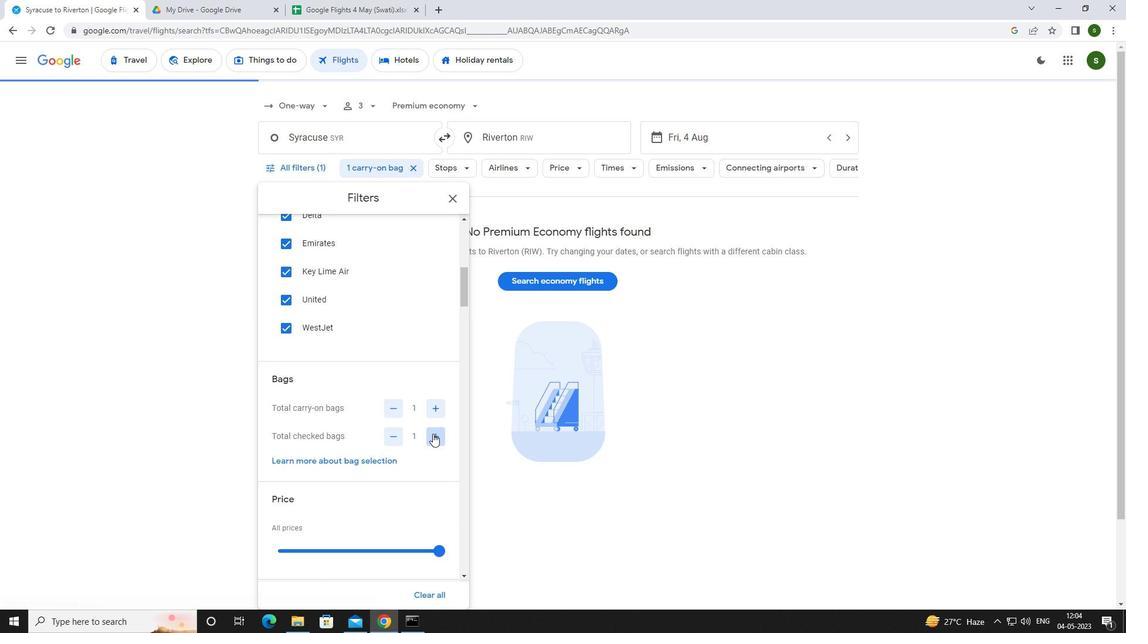 
Action: Mouse pressed left at (433, 434)
Screenshot: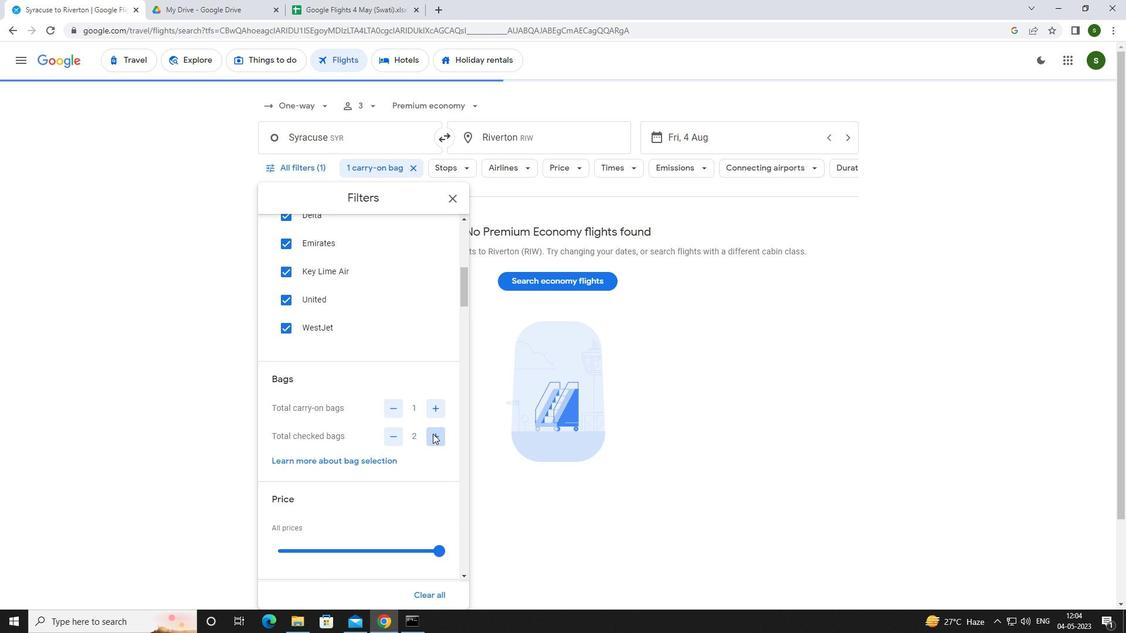 
Action: Mouse pressed left at (433, 434)
Screenshot: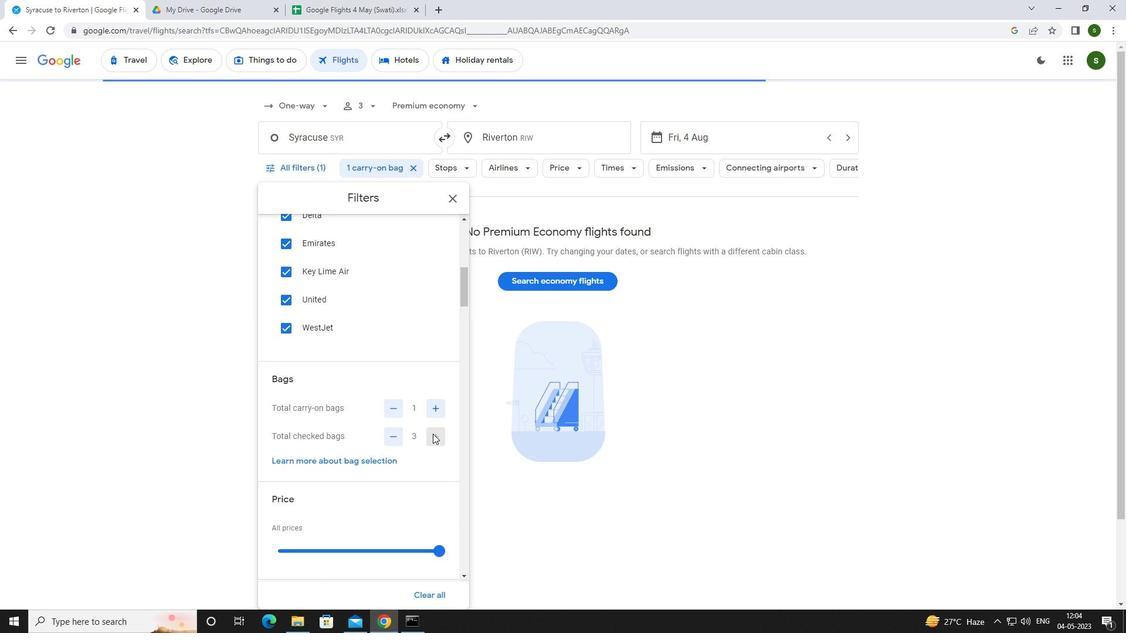 
Action: Mouse scrolled (433, 433) with delta (0, 0)
Screenshot: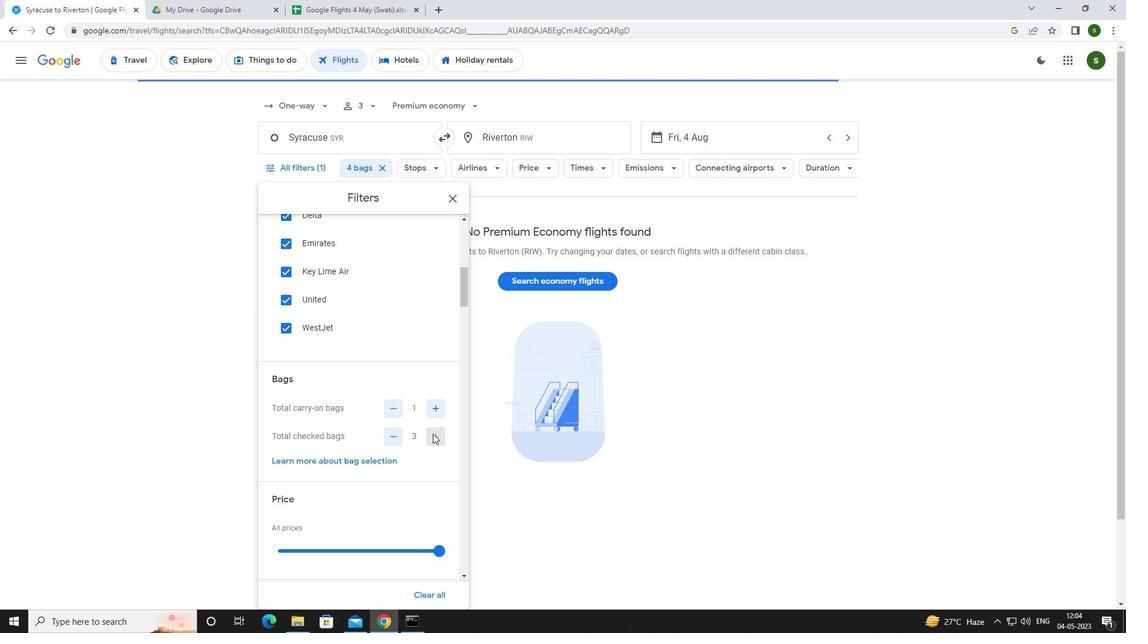 
Action: Mouse scrolled (433, 433) with delta (0, 0)
Screenshot: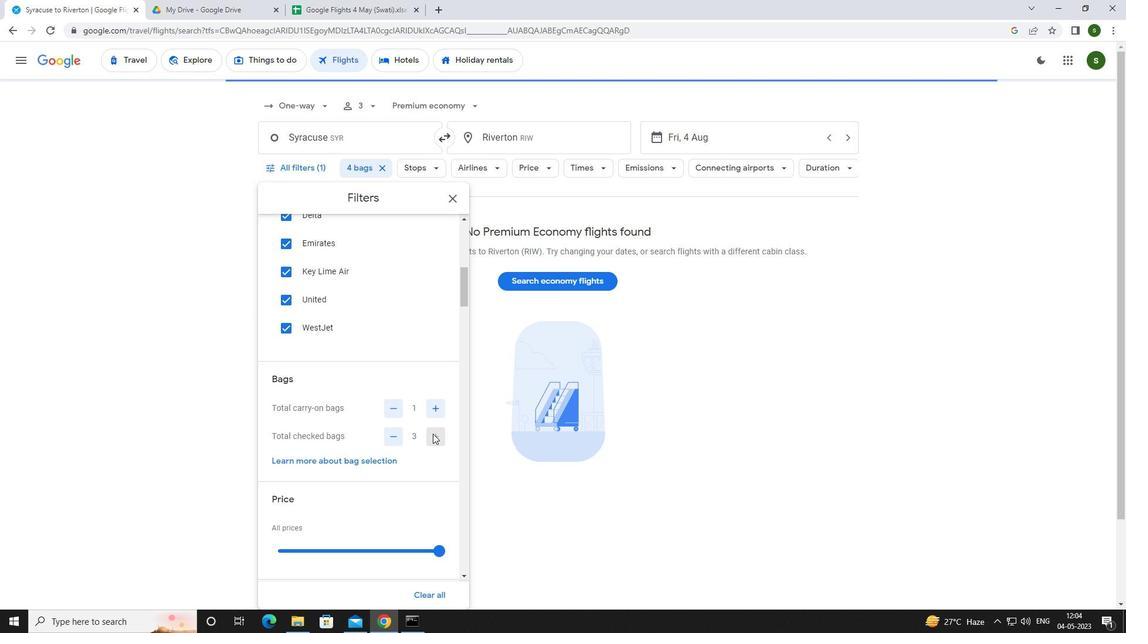 
Action: Mouse scrolled (433, 433) with delta (0, 0)
Screenshot: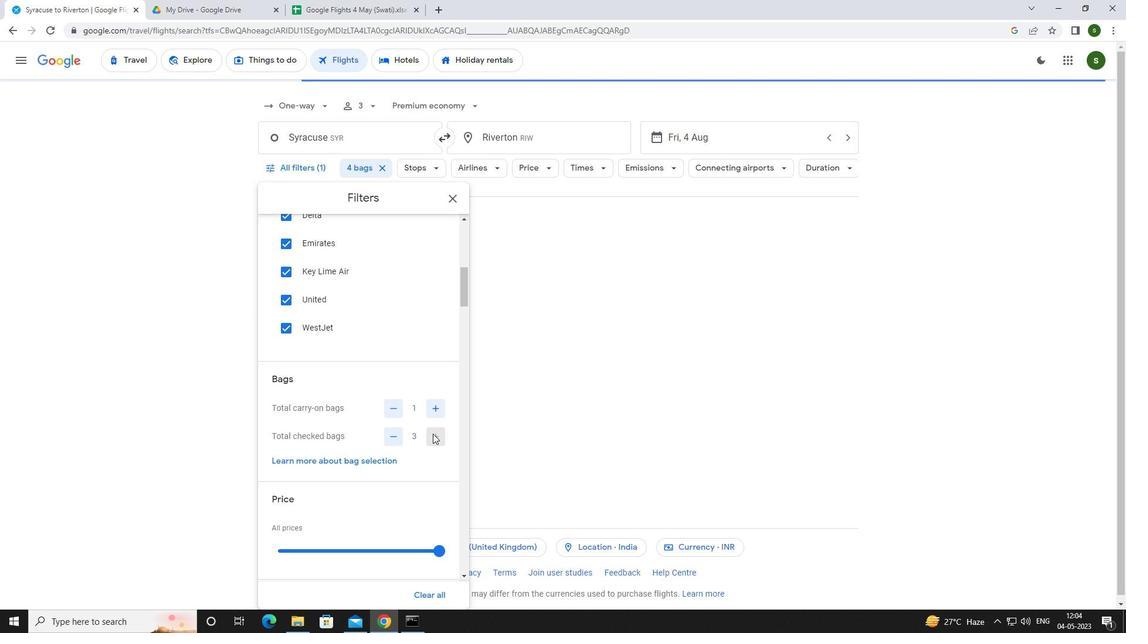 
Action: Mouse moved to (440, 377)
Screenshot: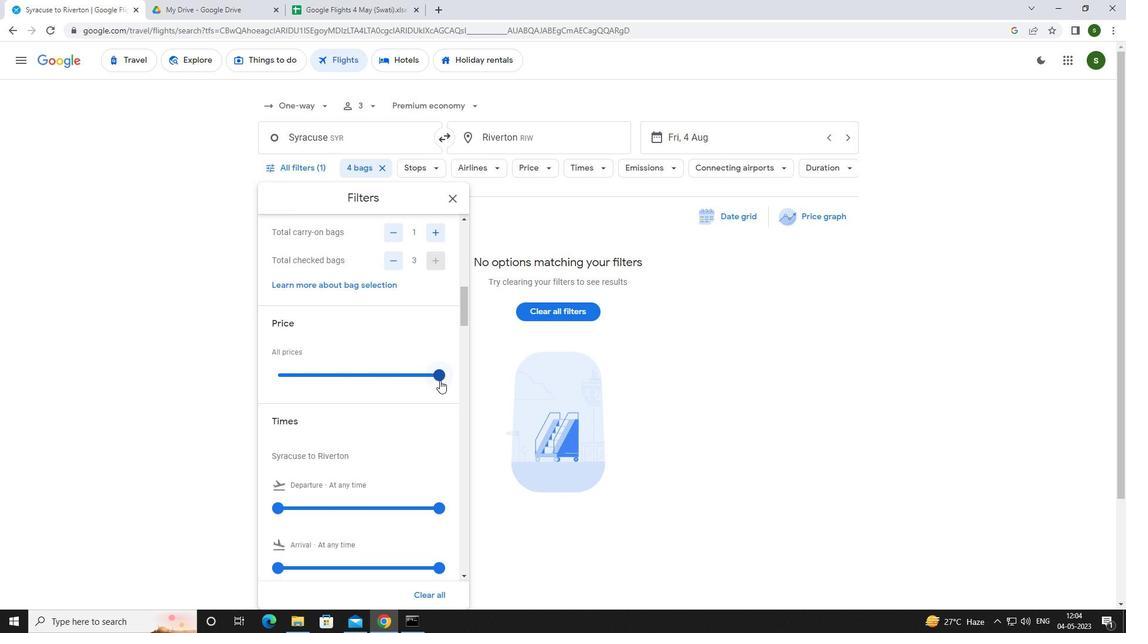 
Action: Mouse pressed left at (440, 377)
Screenshot: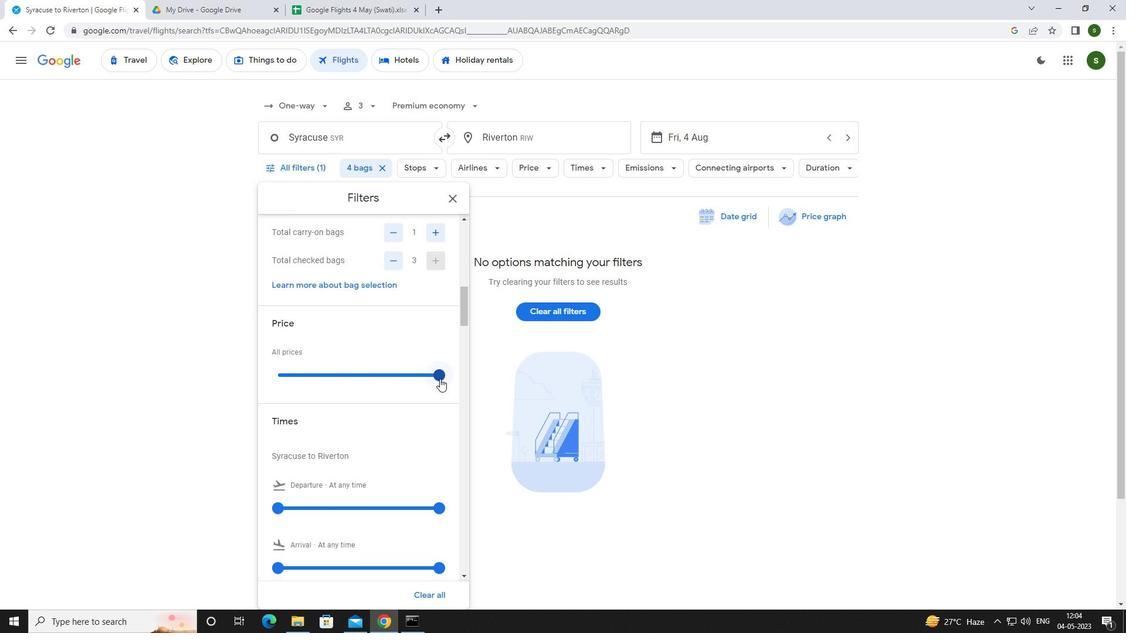 
Action: Mouse moved to (440, 376)
Screenshot: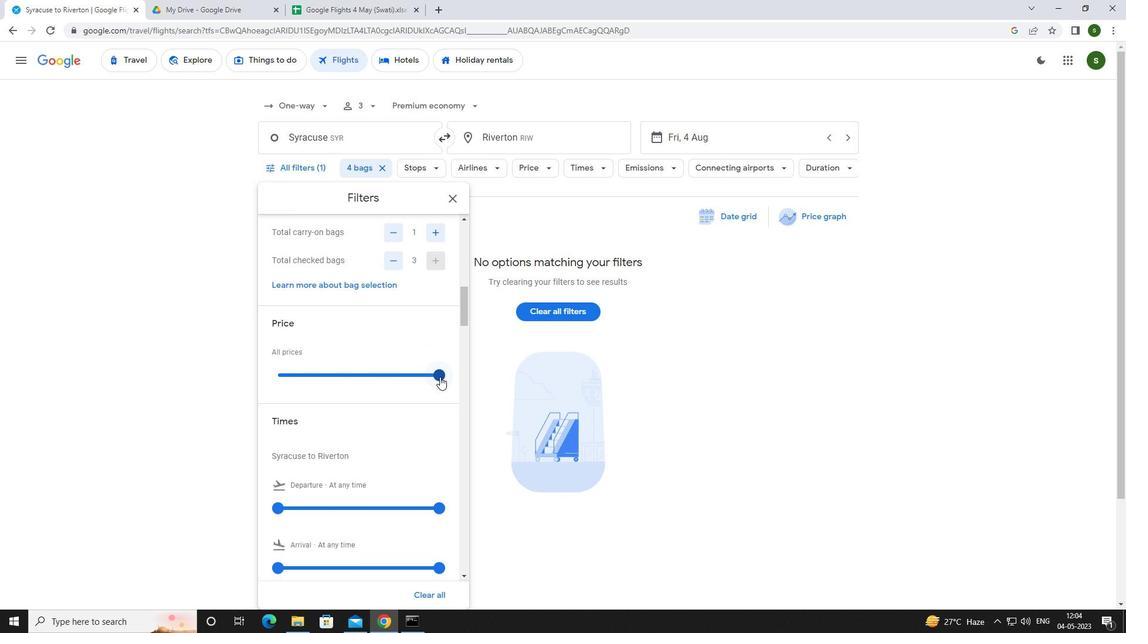 
Action: Mouse scrolled (440, 376) with delta (0, 0)
Screenshot: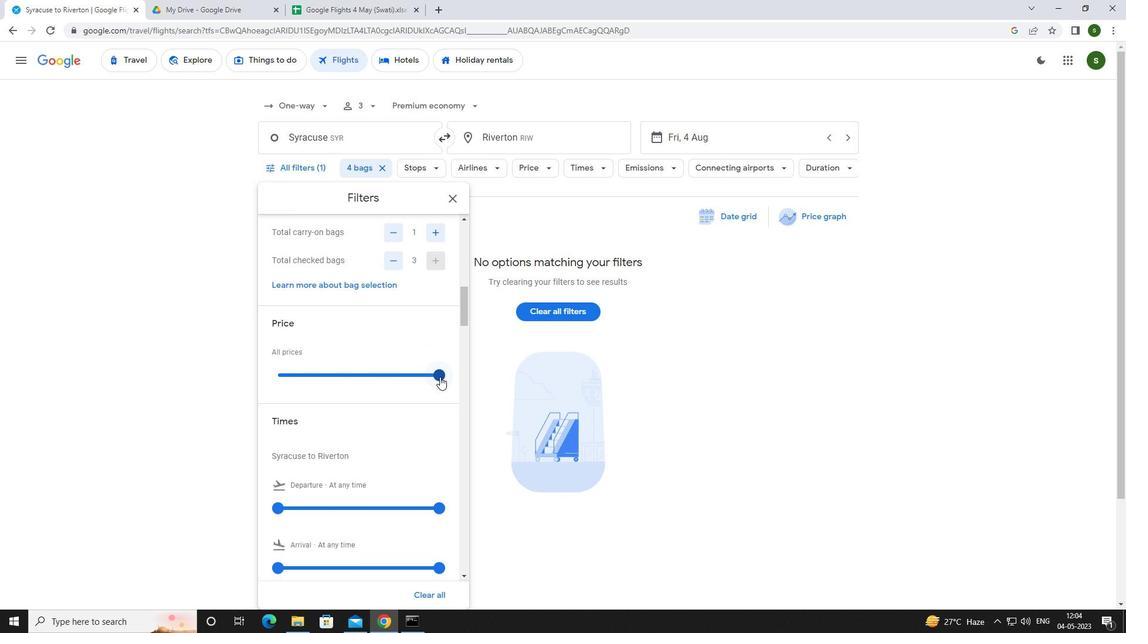 
Action: Mouse moved to (274, 451)
Screenshot: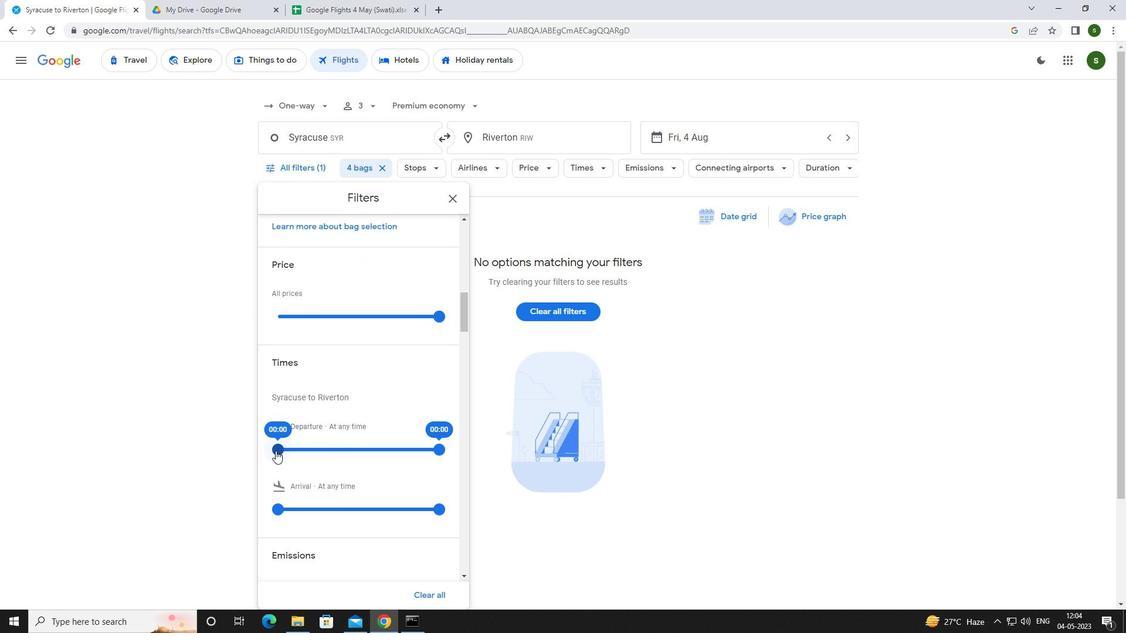 
Action: Mouse pressed left at (274, 451)
Screenshot: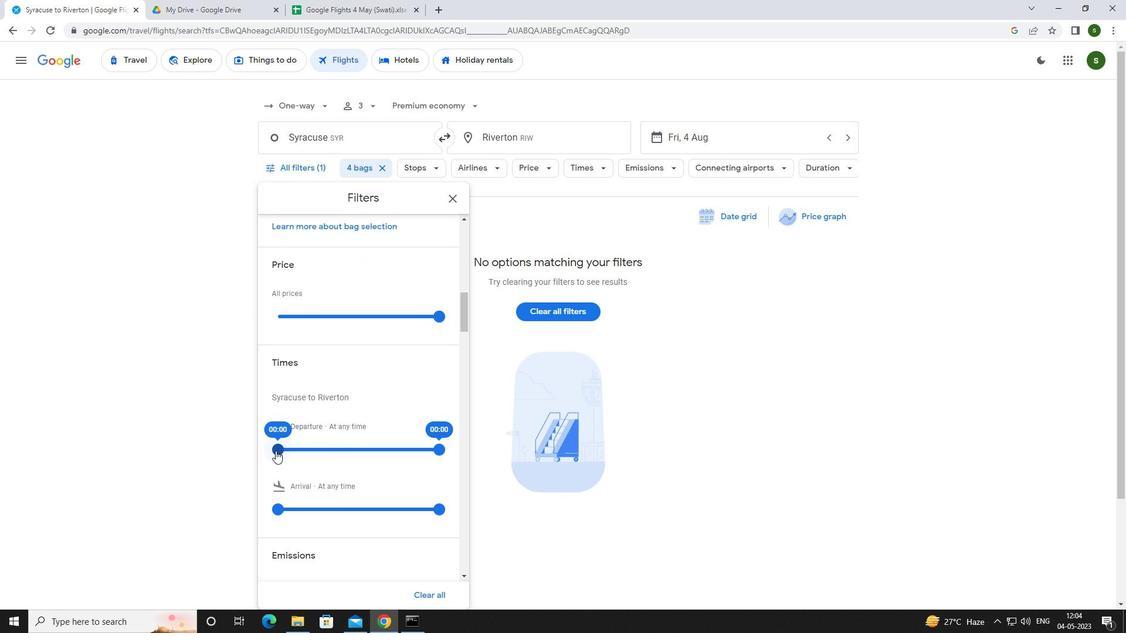 
Action: Mouse moved to (650, 349)
Screenshot: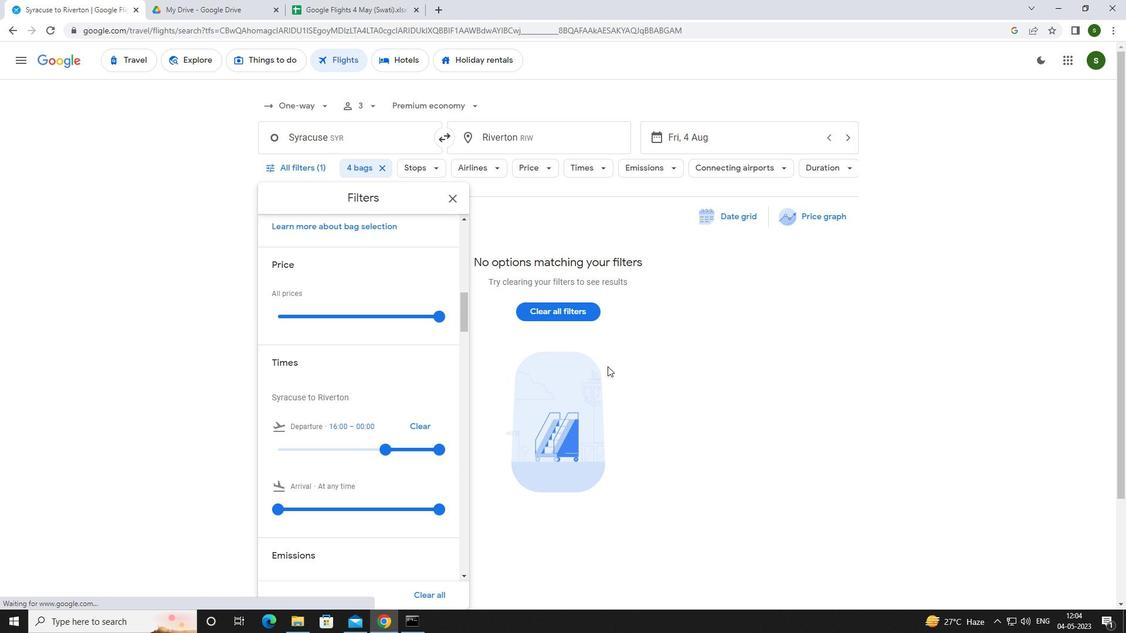 
Action: Mouse pressed left at (650, 349)
Screenshot: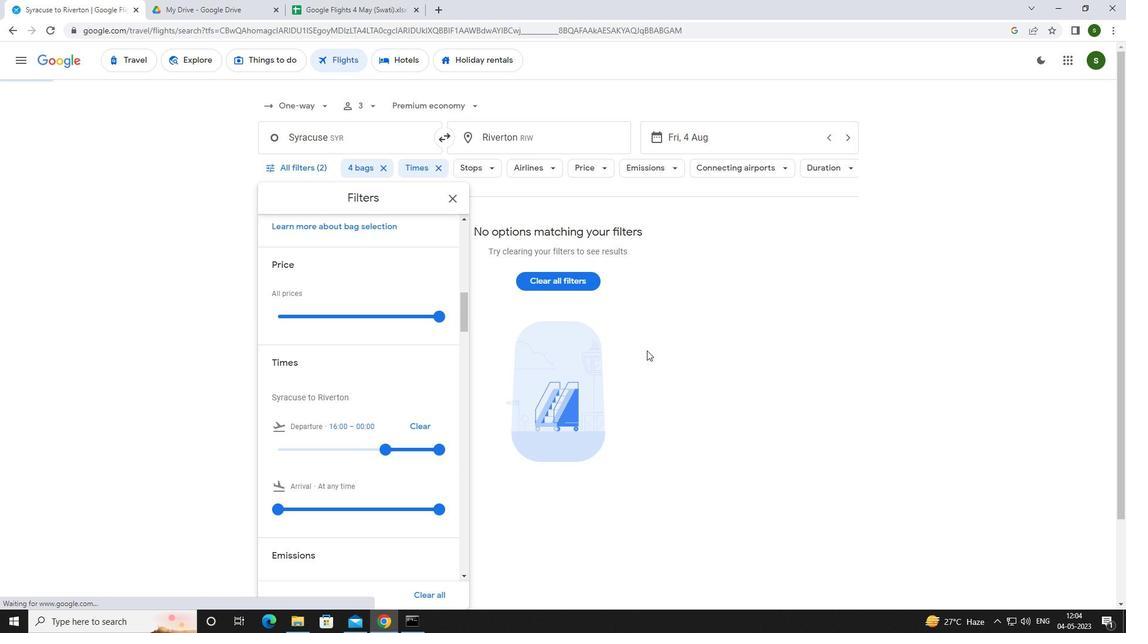 
Action: Mouse moved to (647, 346)
Screenshot: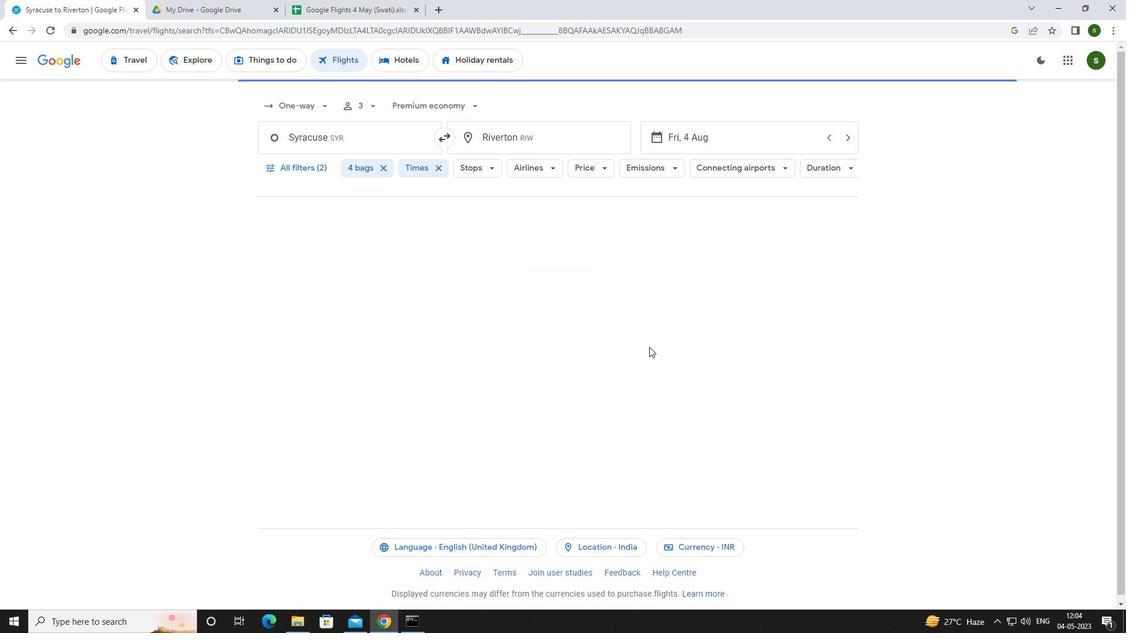 
